 Task: Search one way flight ticket for 5 adults, 1 child, 2 infants in seat and 1 infant on lap in business from Newburgh: New York Stewart International Airport to Indianapolis: Indianapolis International Airport on 8-5-2023. Choice of flights is Spirit. Number of bags: 2 checked bags. Price is upto 81000. Outbound departure time preference is 13:00.
Action: Mouse moved to (327, 284)
Screenshot: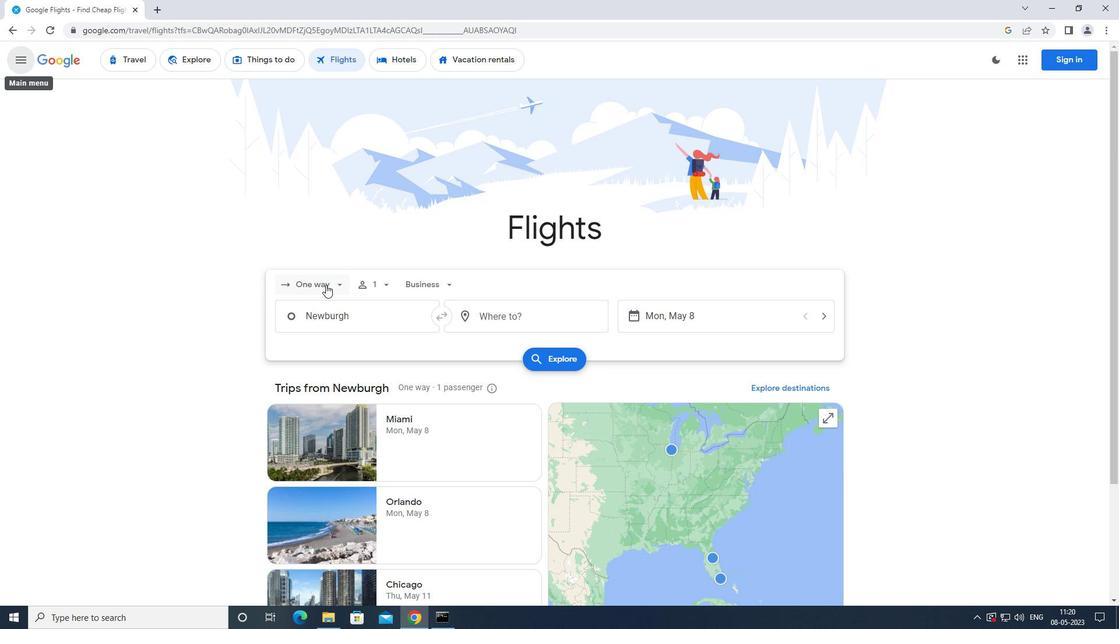 
Action: Mouse pressed left at (327, 284)
Screenshot: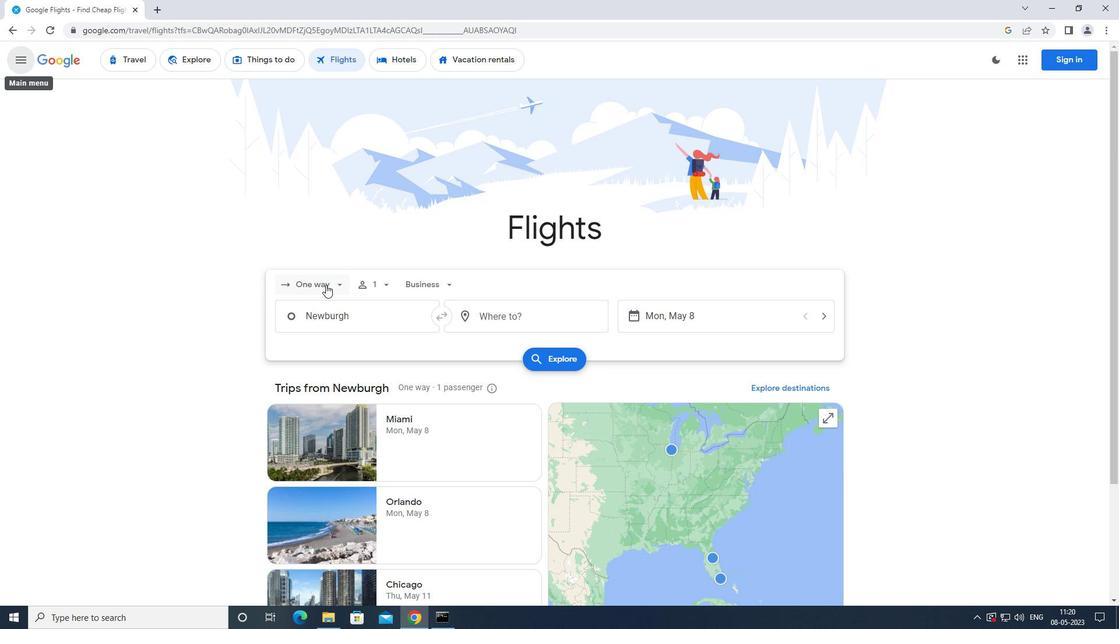 
Action: Mouse moved to (328, 333)
Screenshot: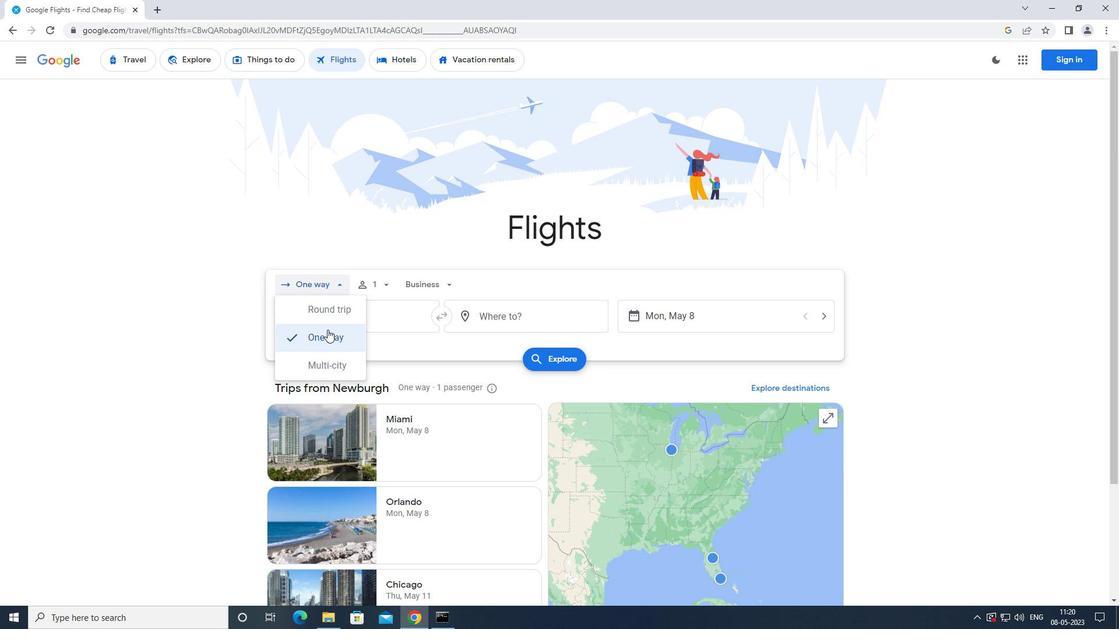 
Action: Mouse pressed left at (328, 333)
Screenshot: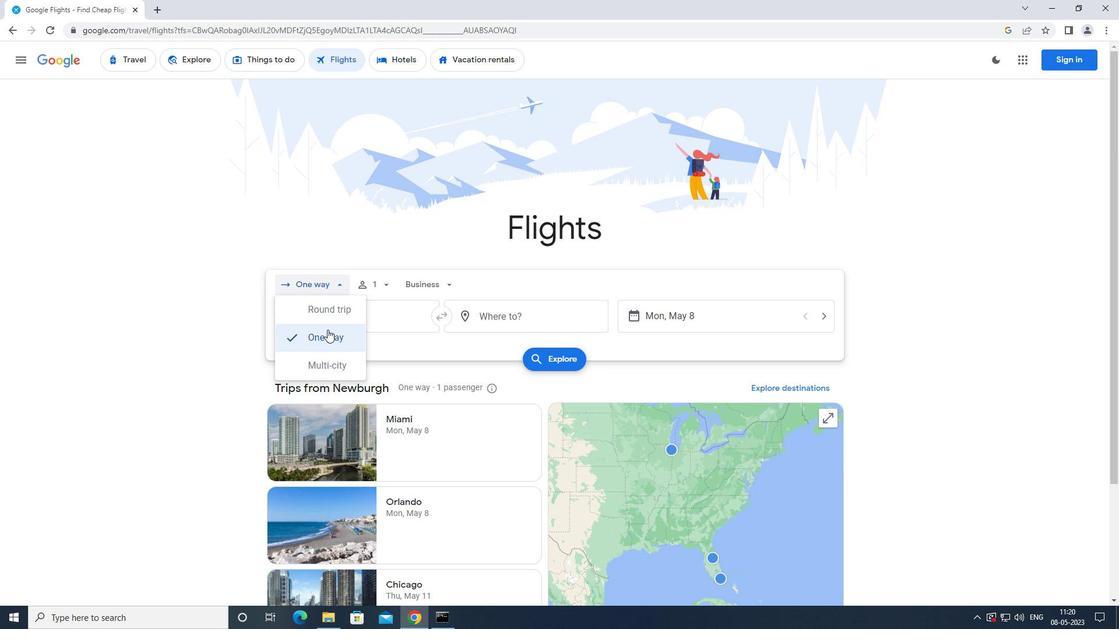 
Action: Mouse moved to (372, 290)
Screenshot: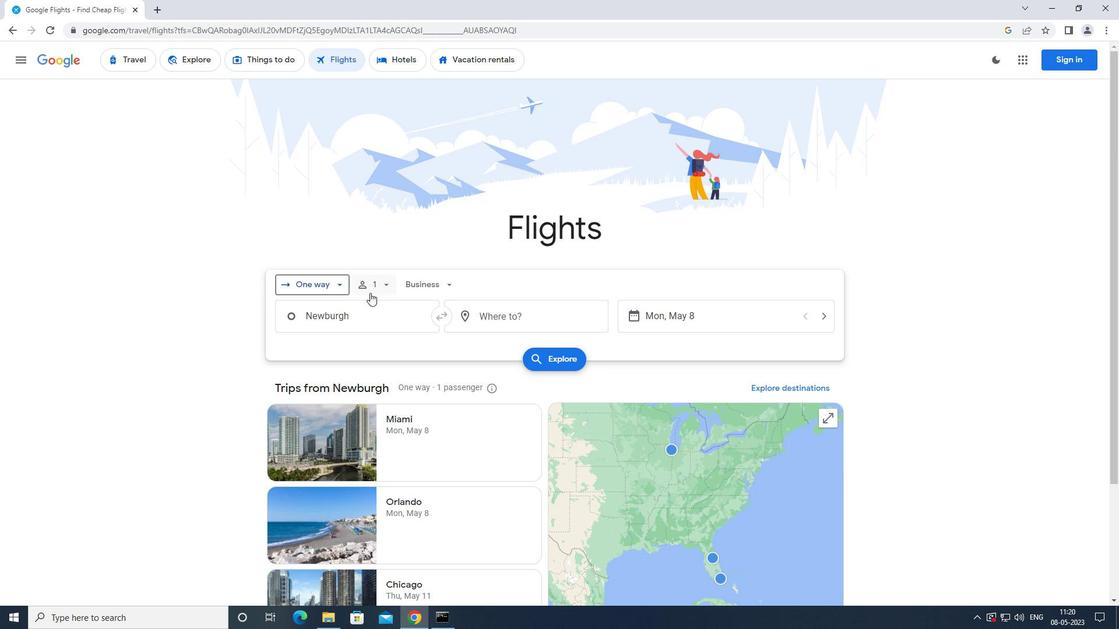
Action: Mouse pressed left at (372, 290)
Screenshot: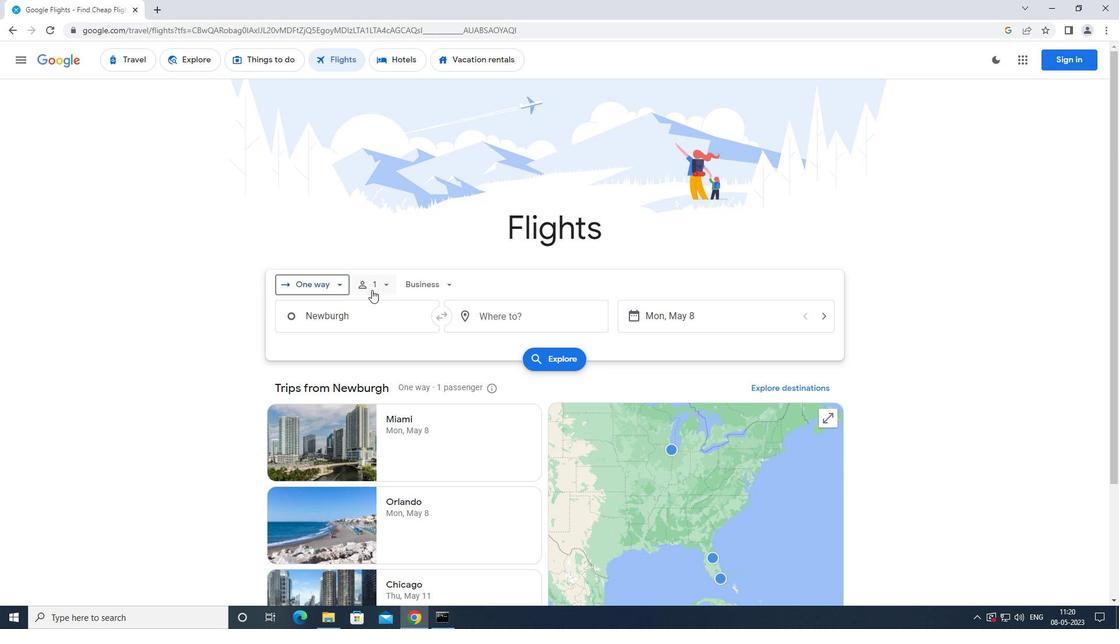 
Action: Mouse moved to (474, 314)
Screenshot: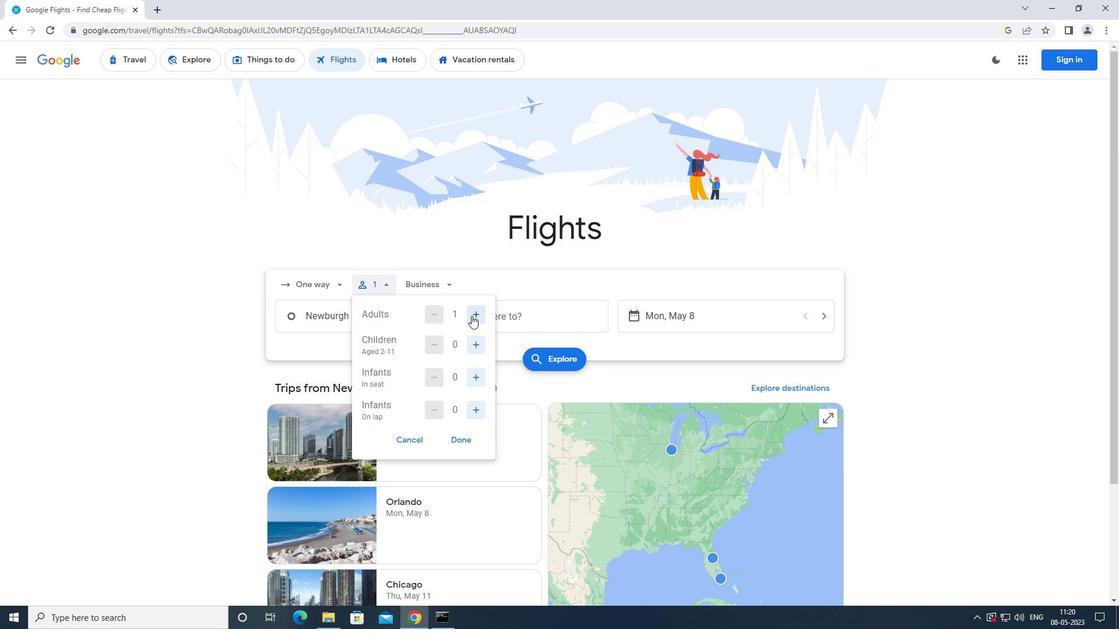 
Action: Mouse pressed left at (474, 314)
Screenshot: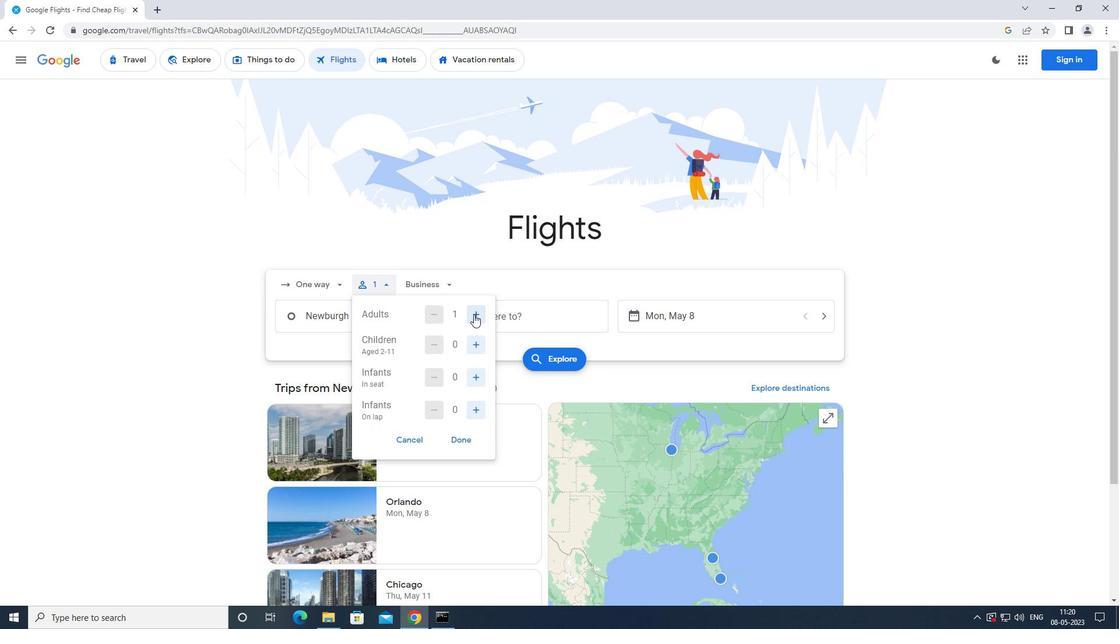 
Action: Mouse pressed left at (474, 314)
Screenshot: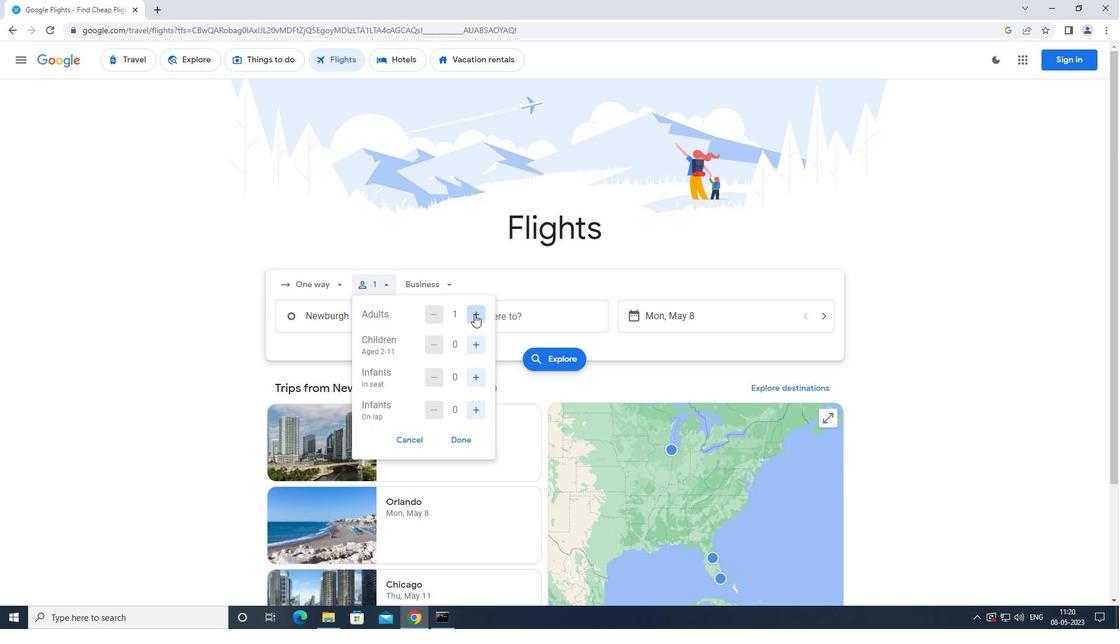 
Action: Mouse pressed left at (474, 314)
Screenshot: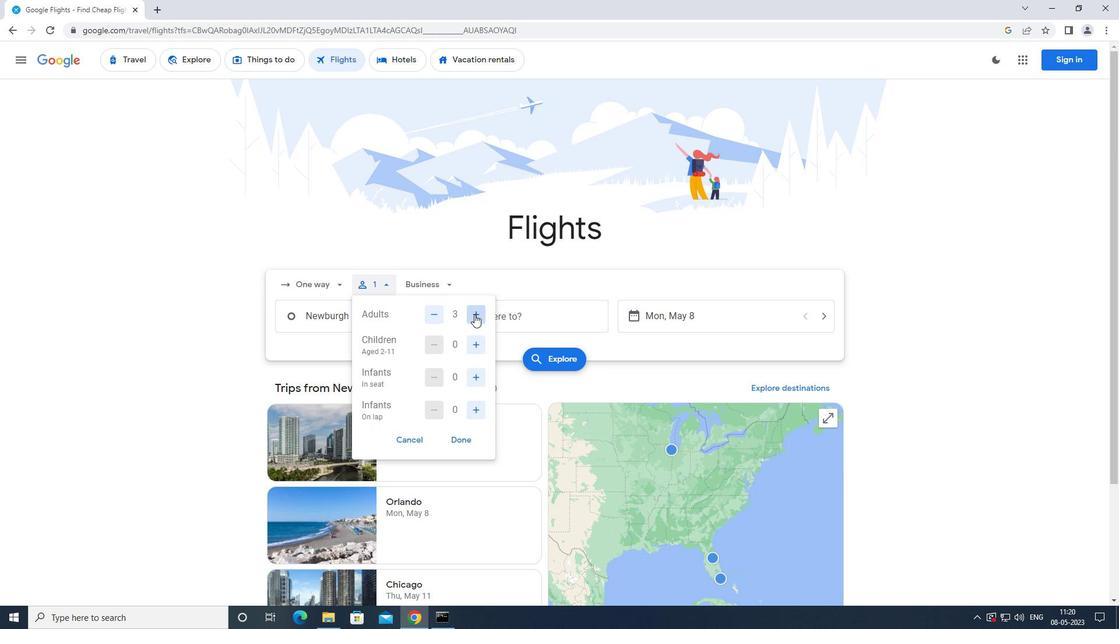 
Action: Mouse pressed left at (474, 314)
Screenshot: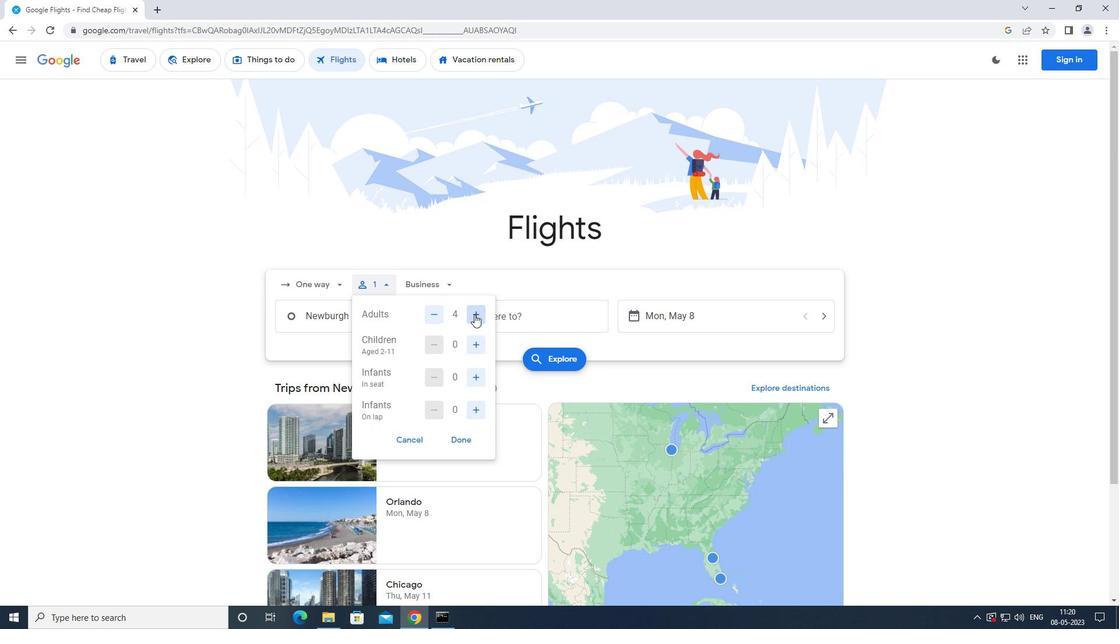 
Action: Mouse moved to (479, 349)
Screenshot: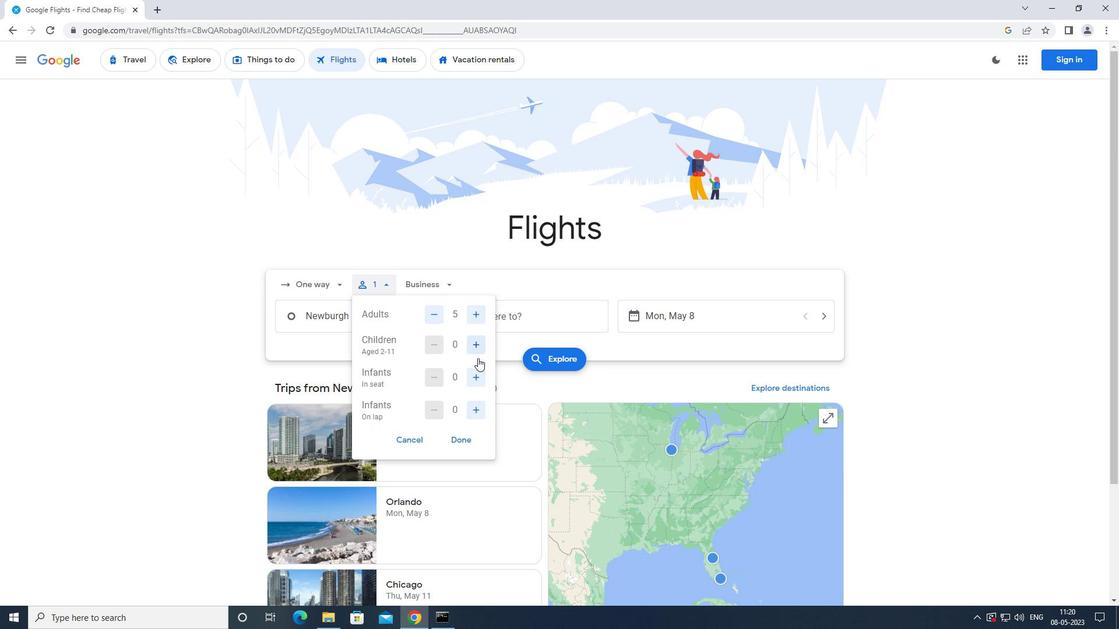 
Action: Mouse pressed left at (479, 349)
Screenshot: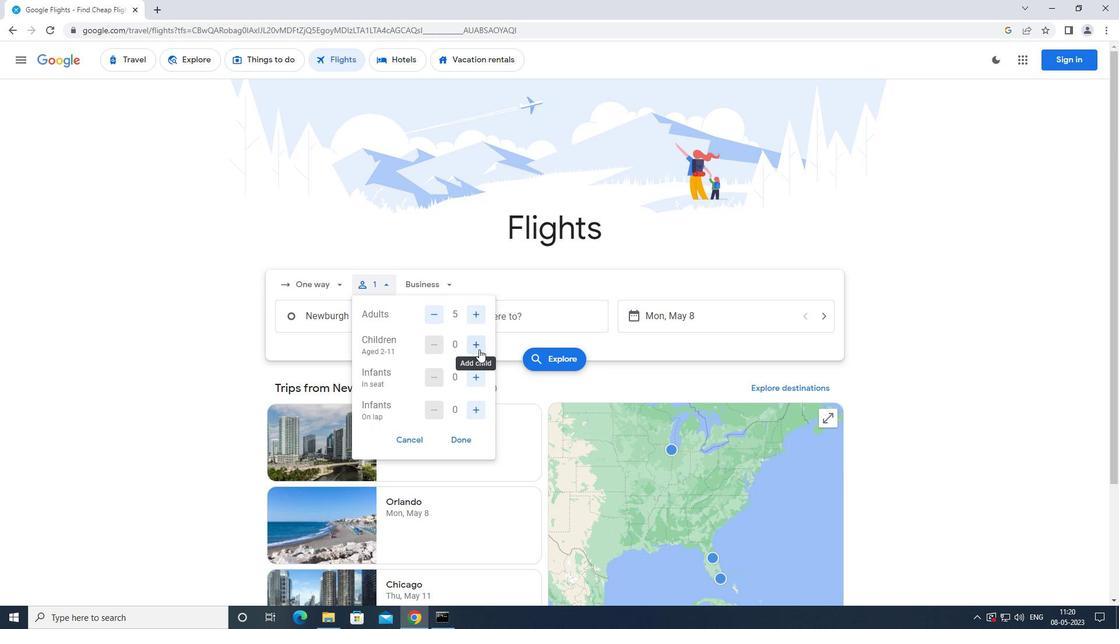 
Action: Mouse moved to (478, 371)
Screenshot: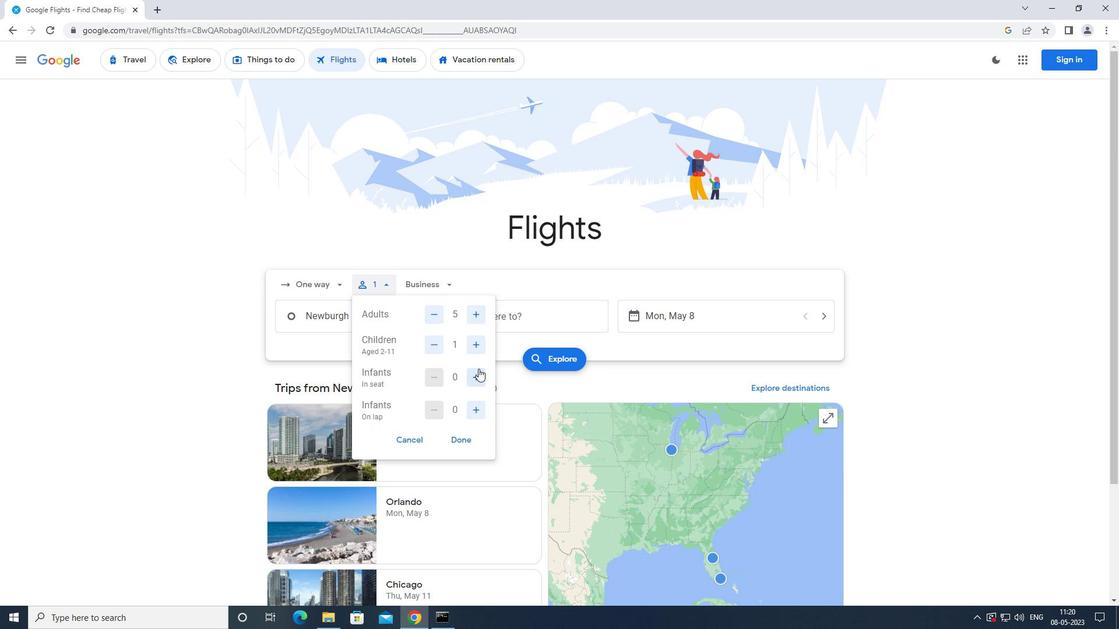 
Action: Mouse pressed left at (478, 371)
Screenshot: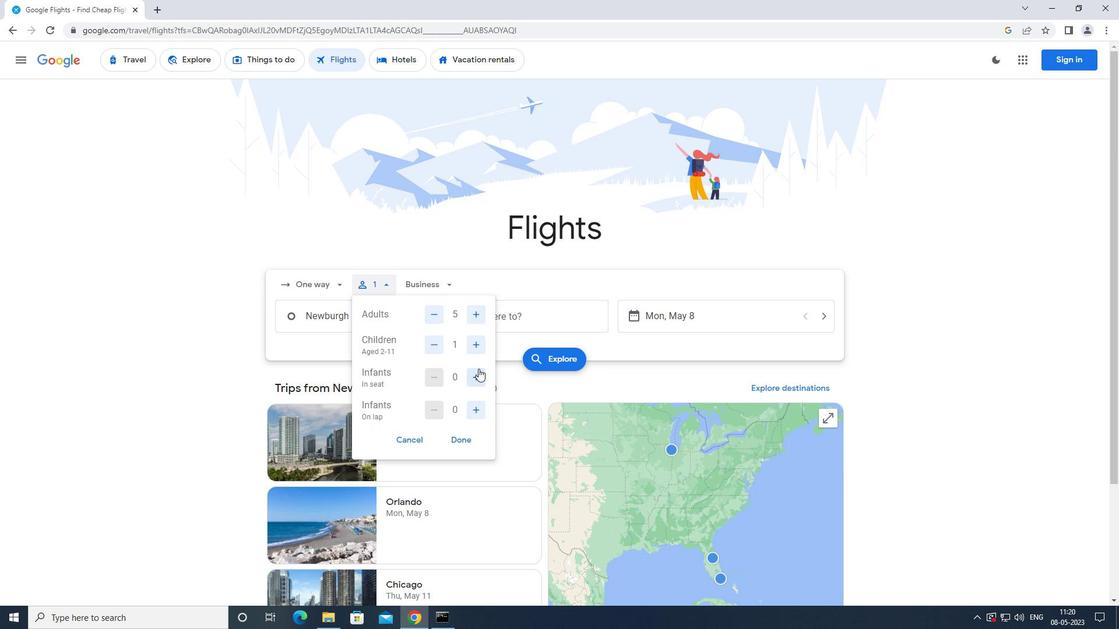 
Action: Mouse moved to (478, 372)
Screenshot: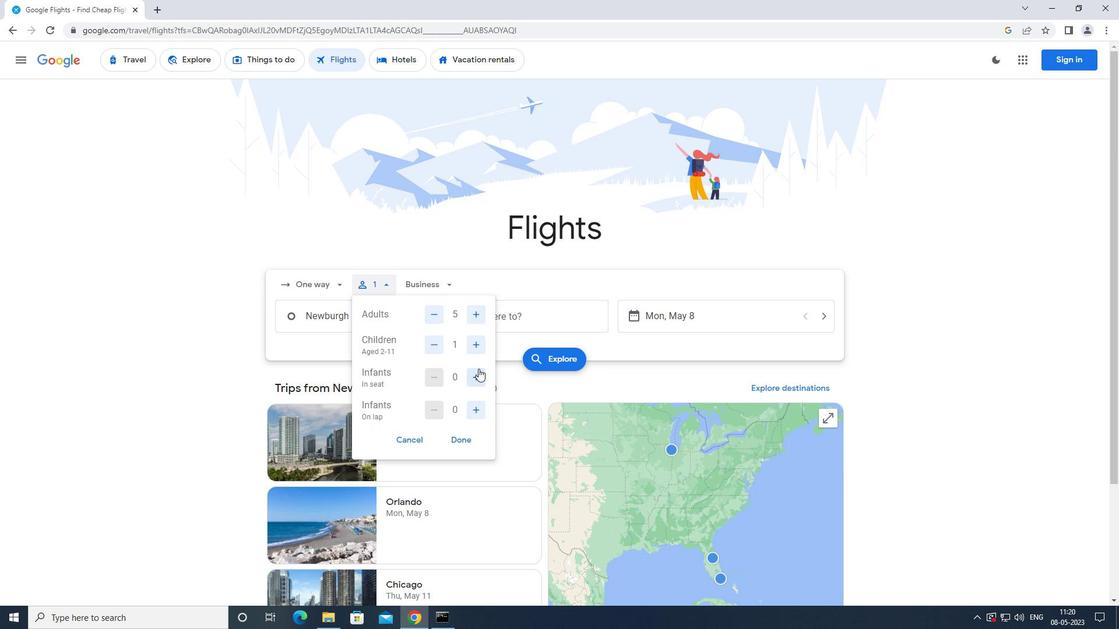 
Action: Mouse pressed left at (478, 372)
Screenshot: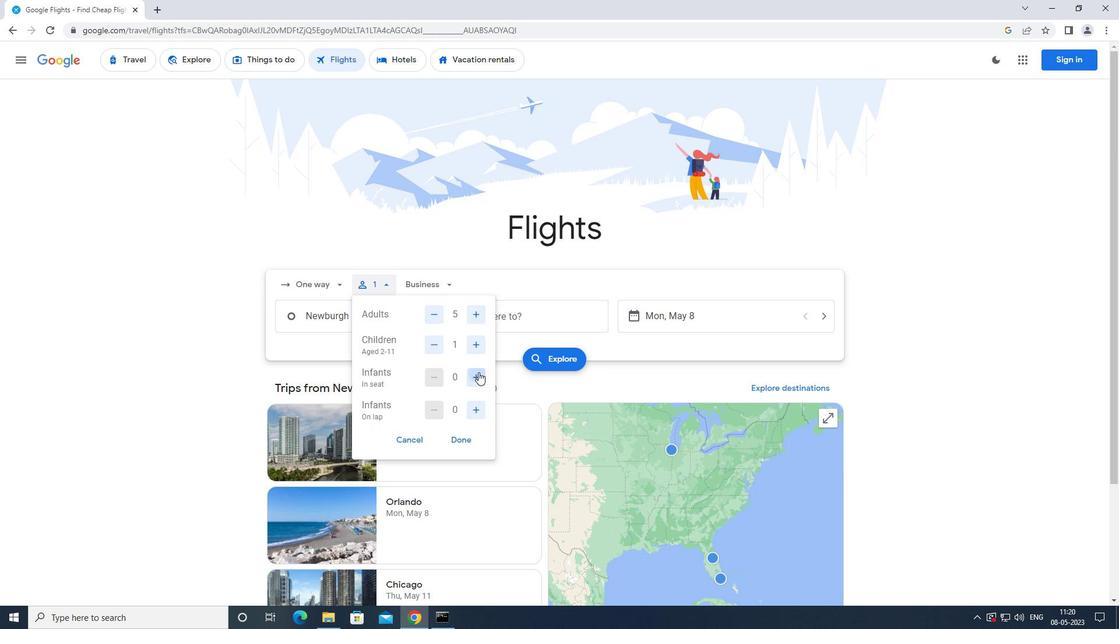 
Action: Mouse moved to (478, 410)
Screenshot: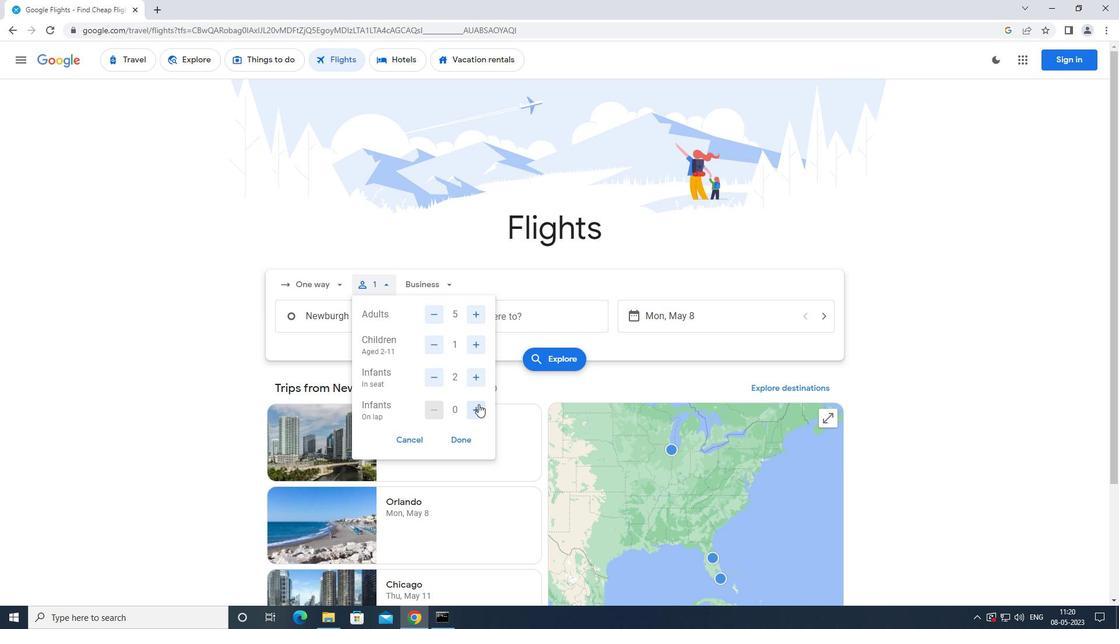 
Action: Mouse pressed left at (478, 410)
Screenshot: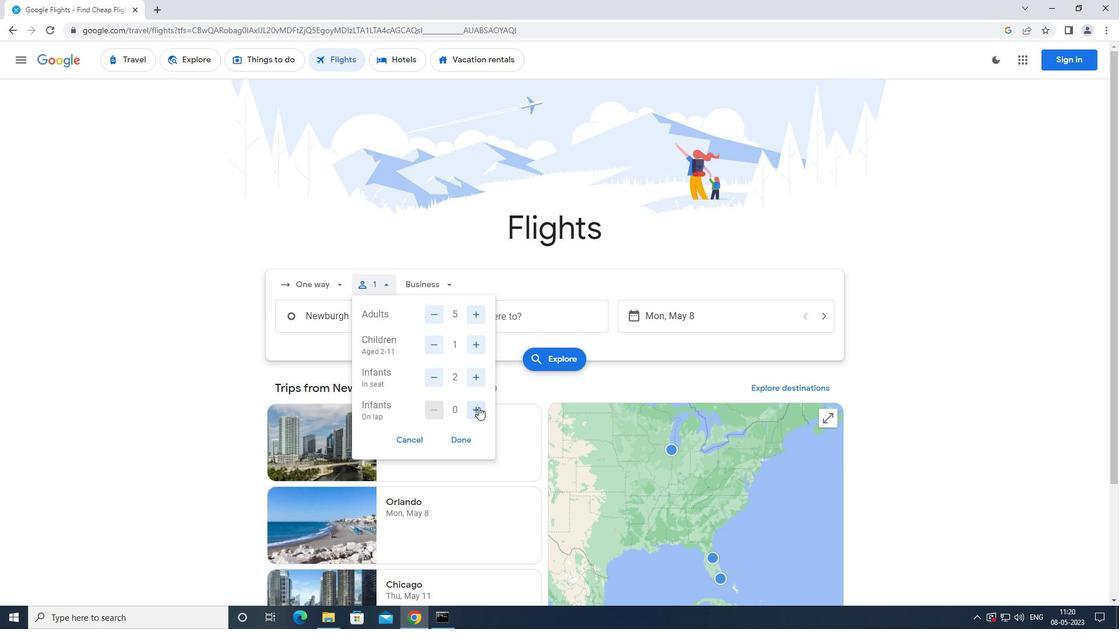 
Action: Mouse moved to (467, 441)
Screenshot: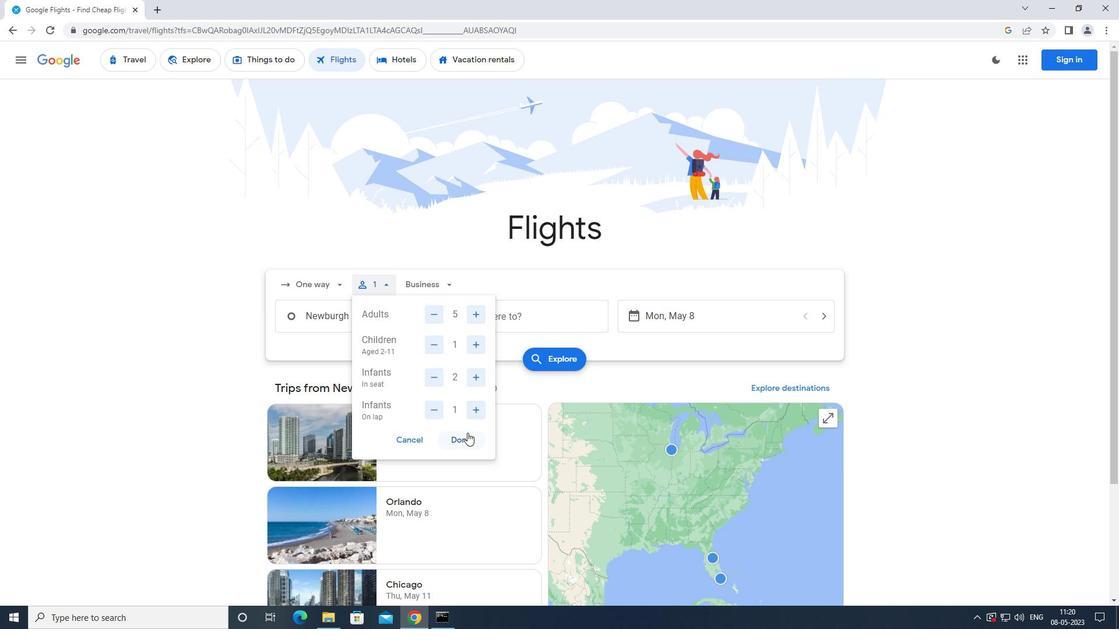 
Action: Mouse pressed left at (467, 441)
Screenshot: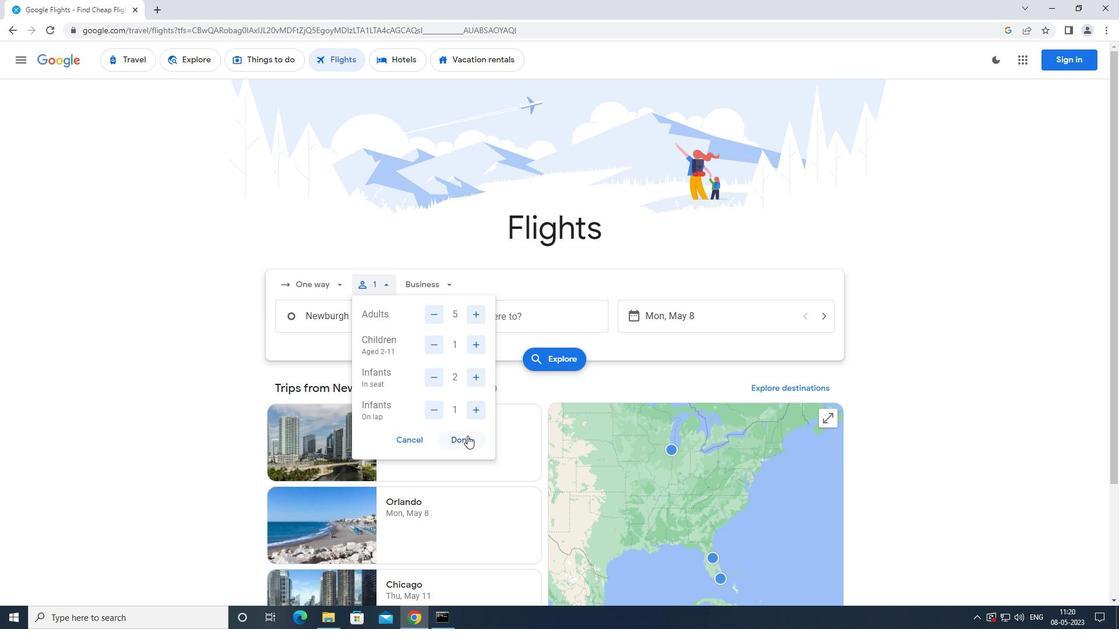 
Action: Mouse moved to (423, 292)
Screenshot: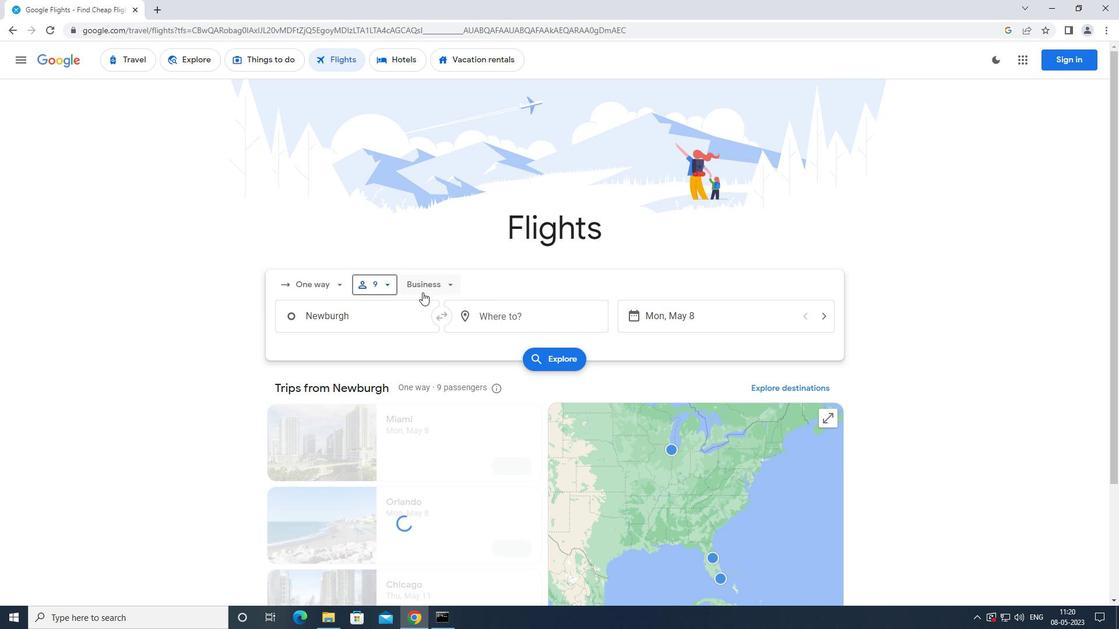 
Action: Mouse pressed left at (423, 292)
Screenshot: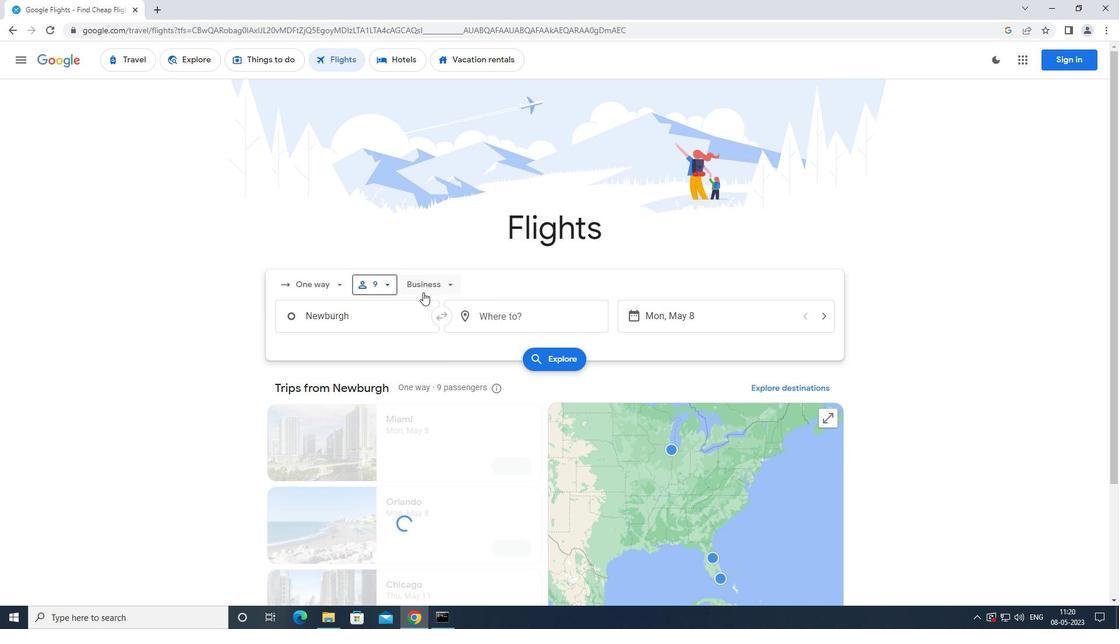 
Action: Mouse moved to (458, 359)
Screenshot: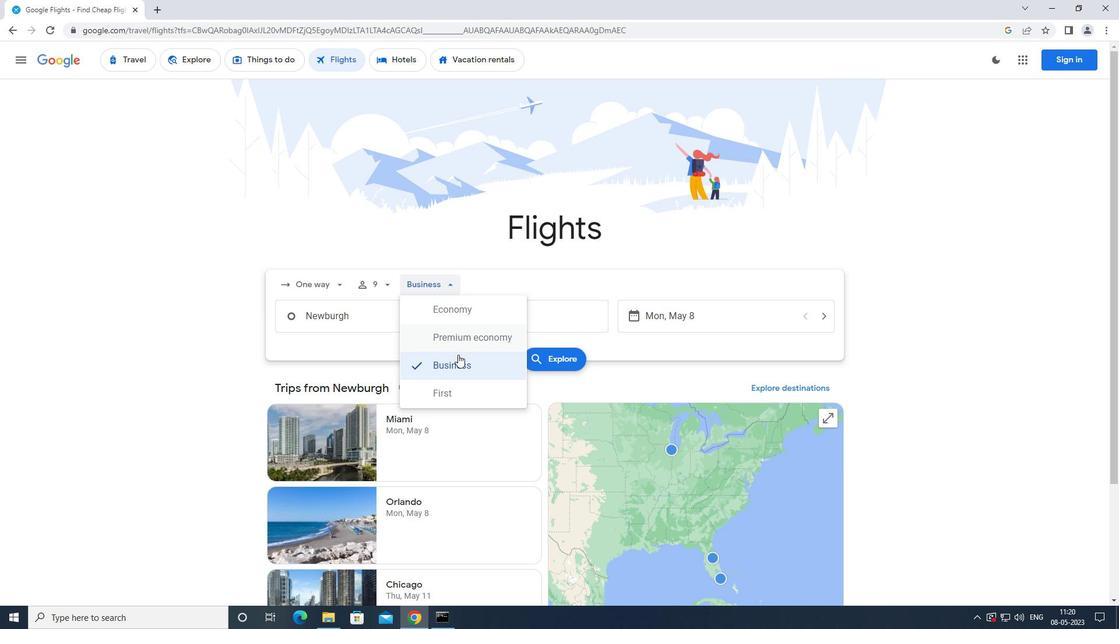 
Action: Mouse pressed left at (458, 359)
Screenshot: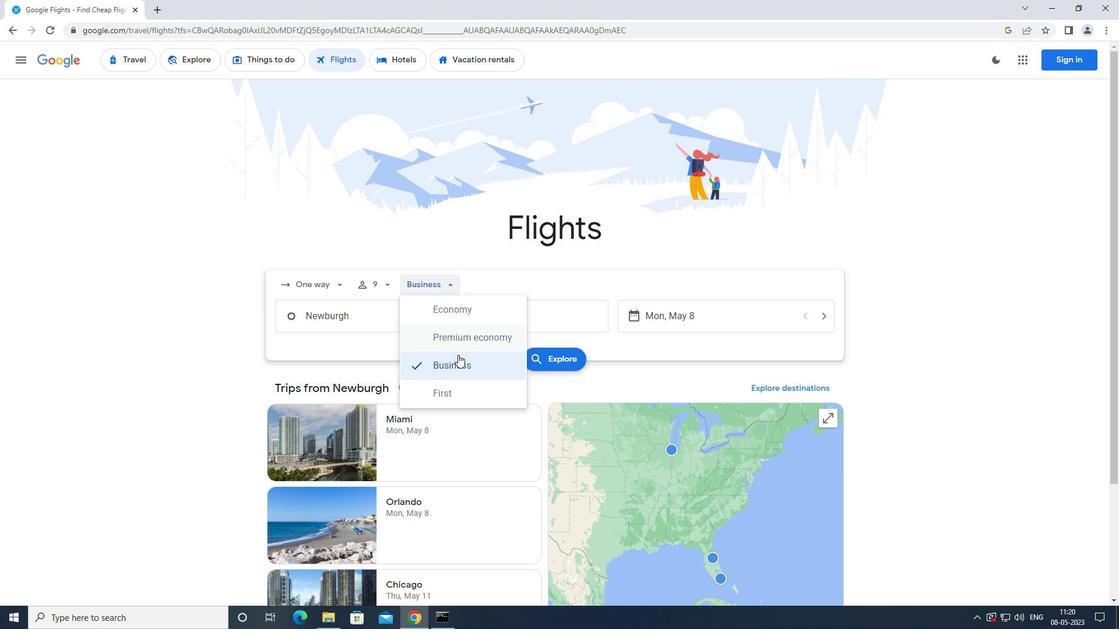 
Action: Mouse moved to (391, 307)
Screenshot: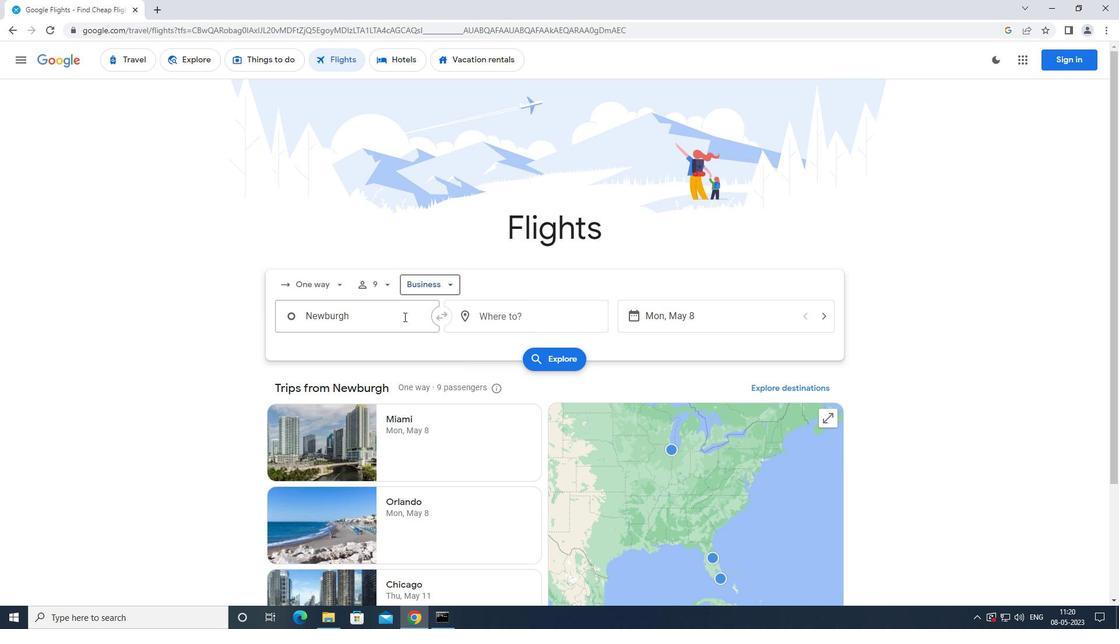 
Action: Mouse pressed left at (391, 307)
Screenshot: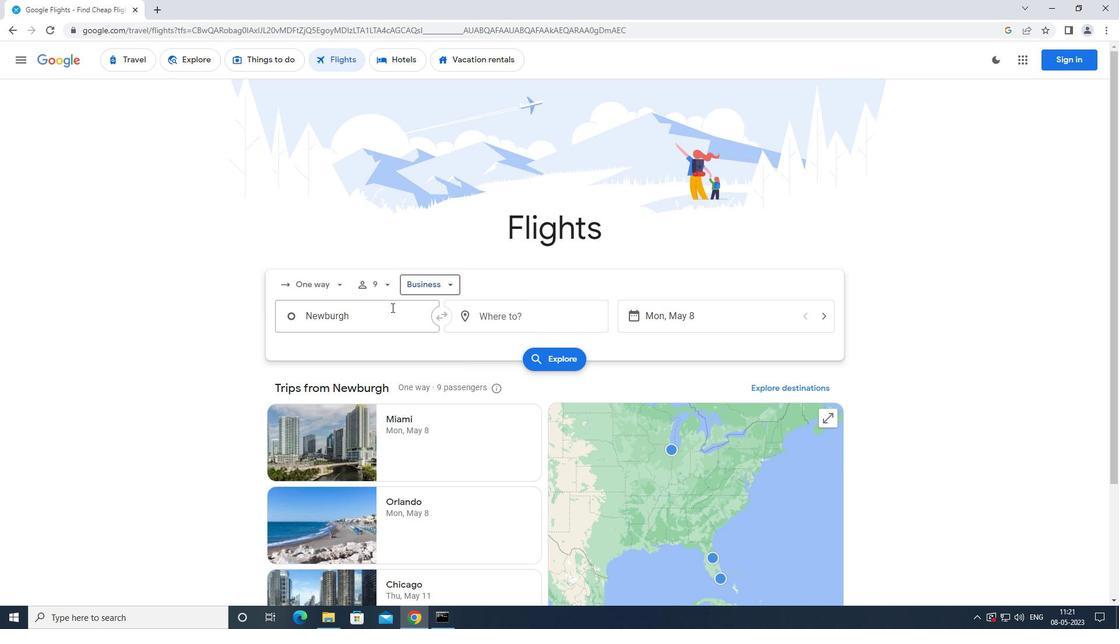 
Action: Mouse moved to (389, 389)
Screenshot: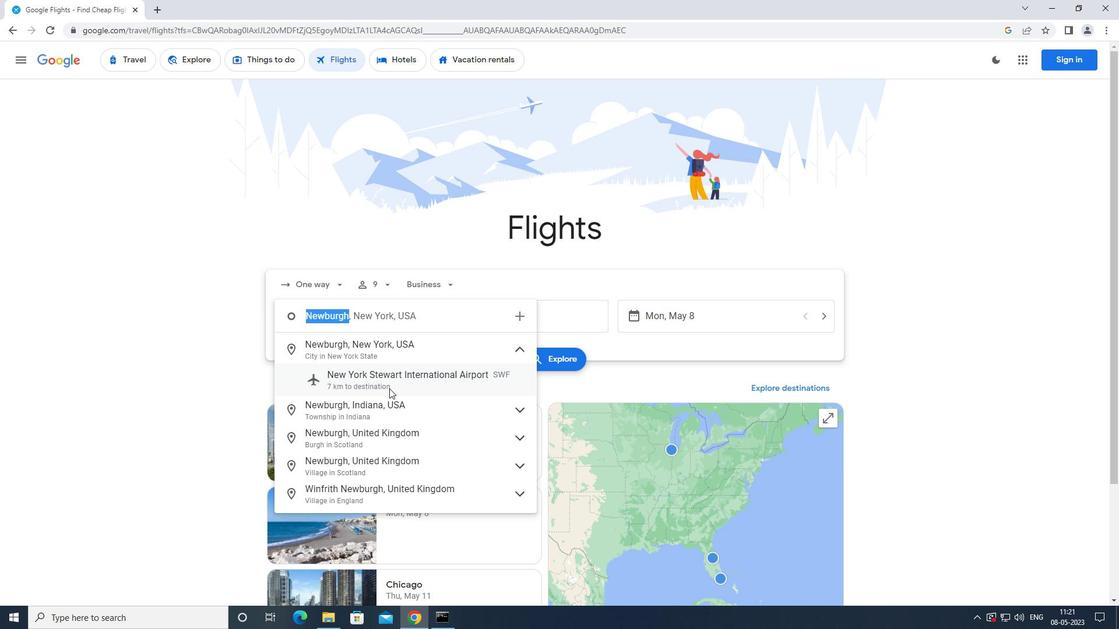 
Action: Mouse pressed left at (389, 389)
Screenshot: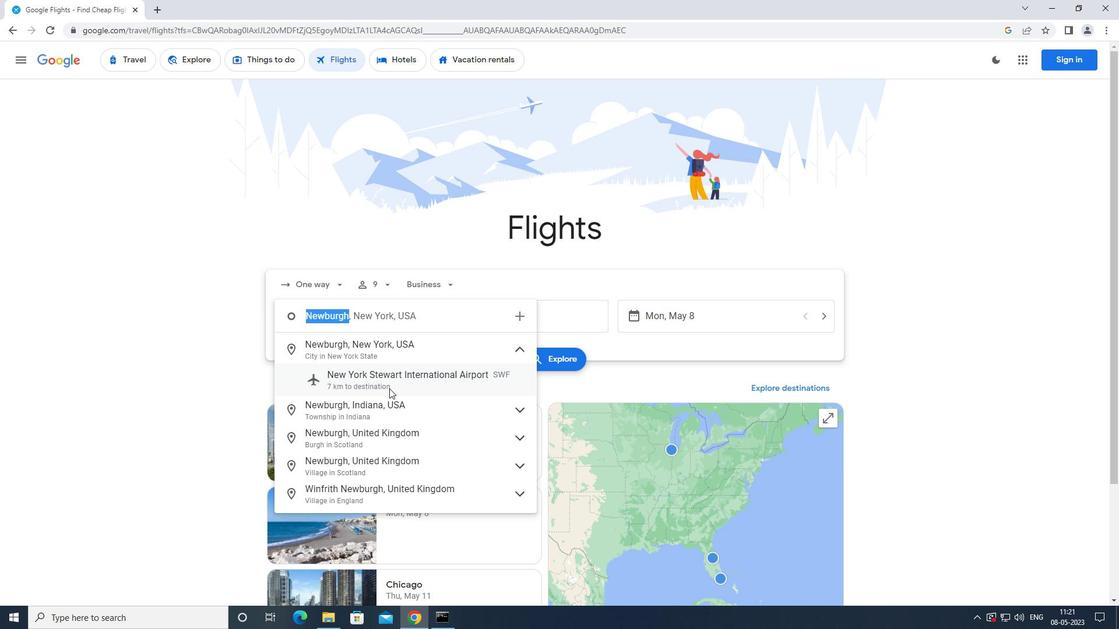 
Action: Mouse moved to (474, 318)
Screenshot: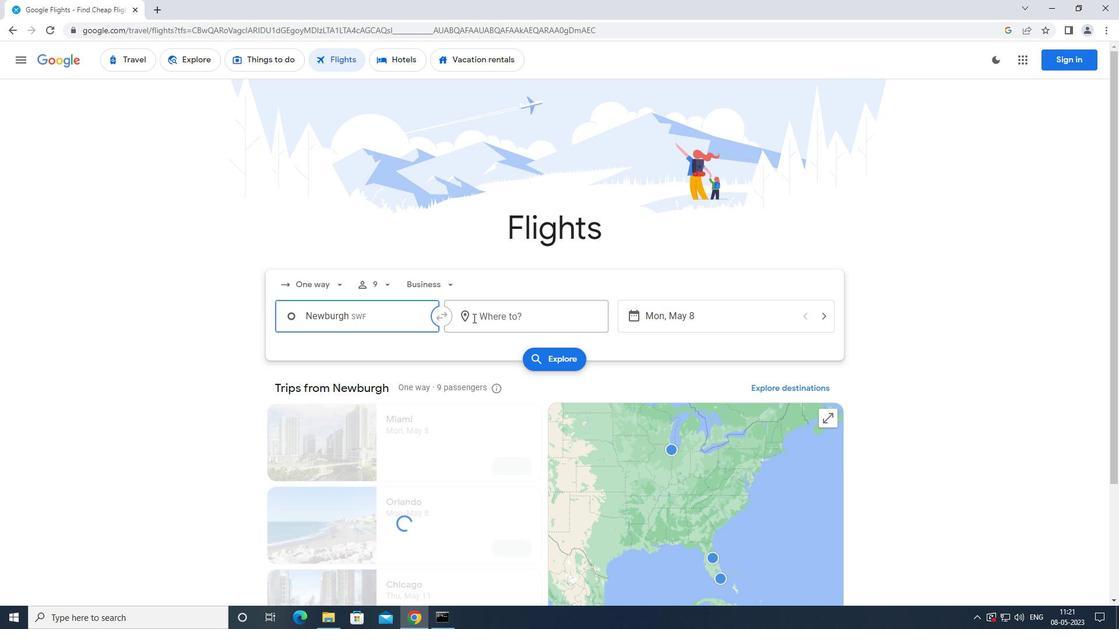 
Action: Mouse pressed left at (474, 318)
Screenshot: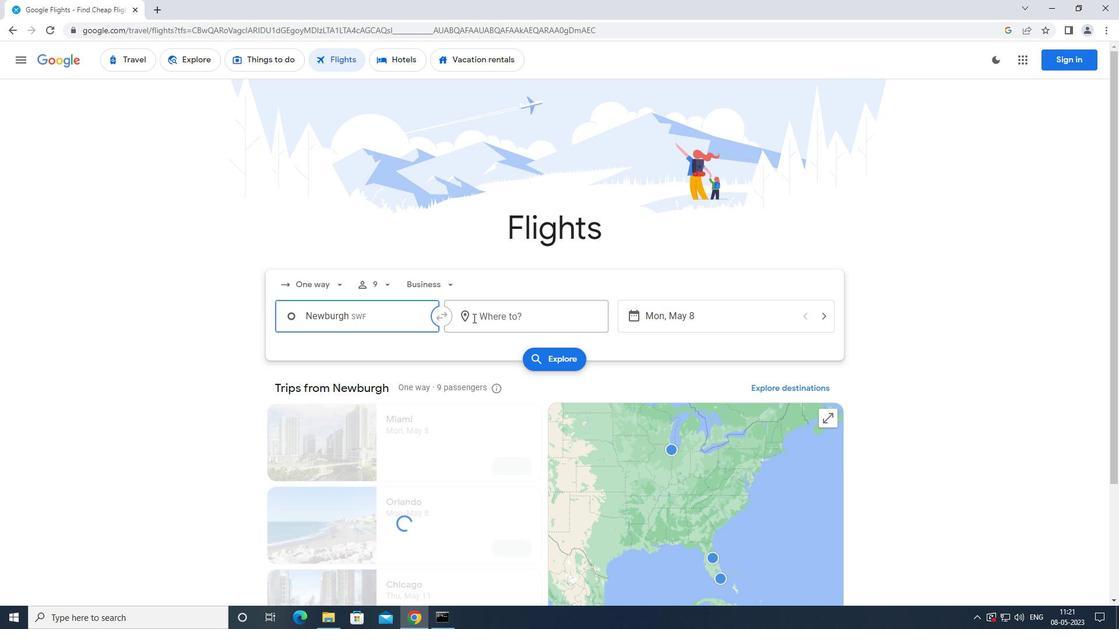 
Action: Mouse moved to (496, 385)
Screenshot: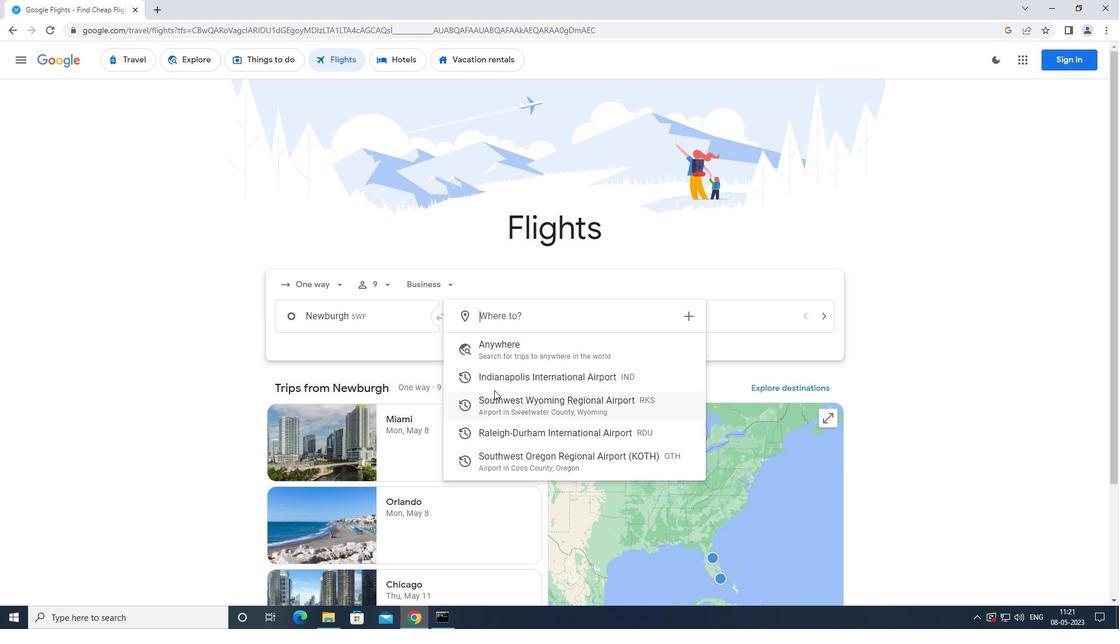 
Action: Mouse pressed left at (496, 385)
Screenshot: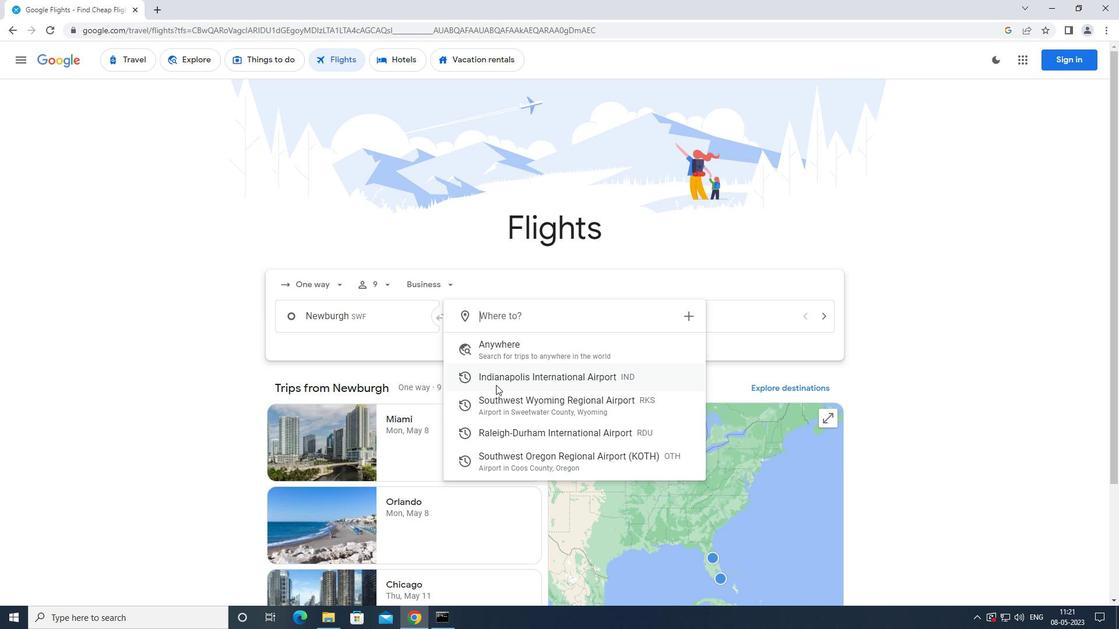 
Action: Mouse moved to (639, 312)
Screenshot: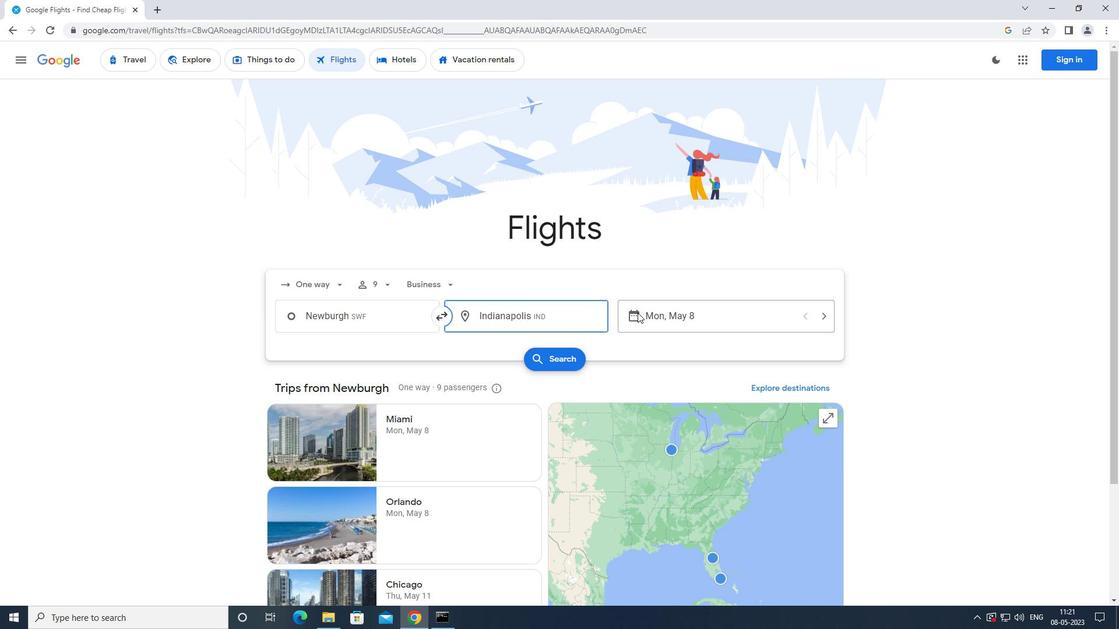 
Action: Mouse pressed left at (639, 312)
Screenshot: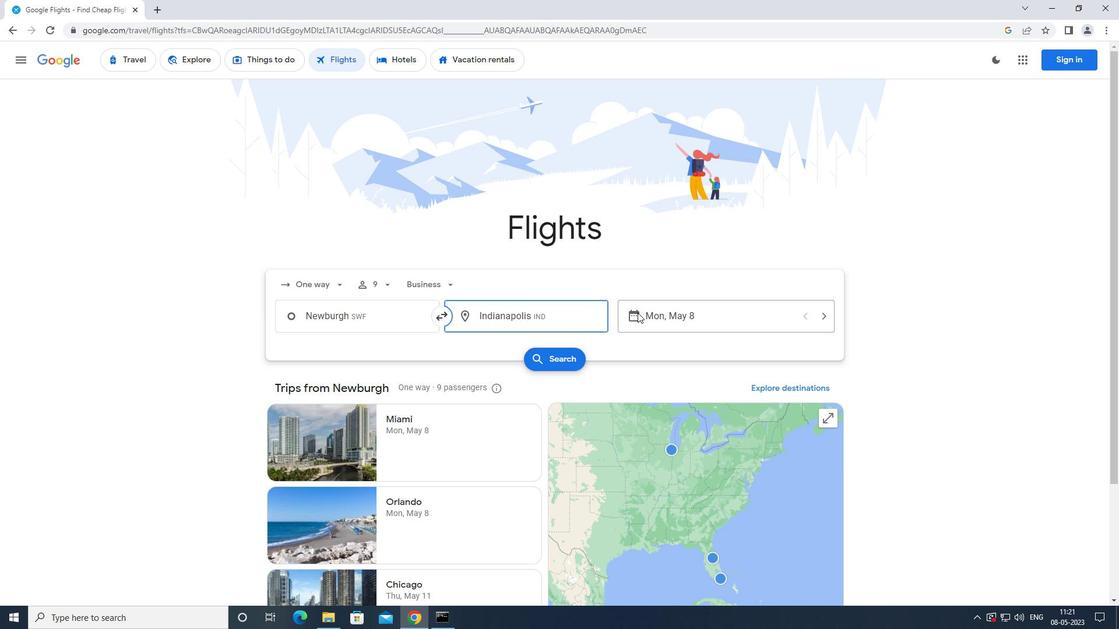 
Action: Mouse moved to (450, 421)
Screenshot: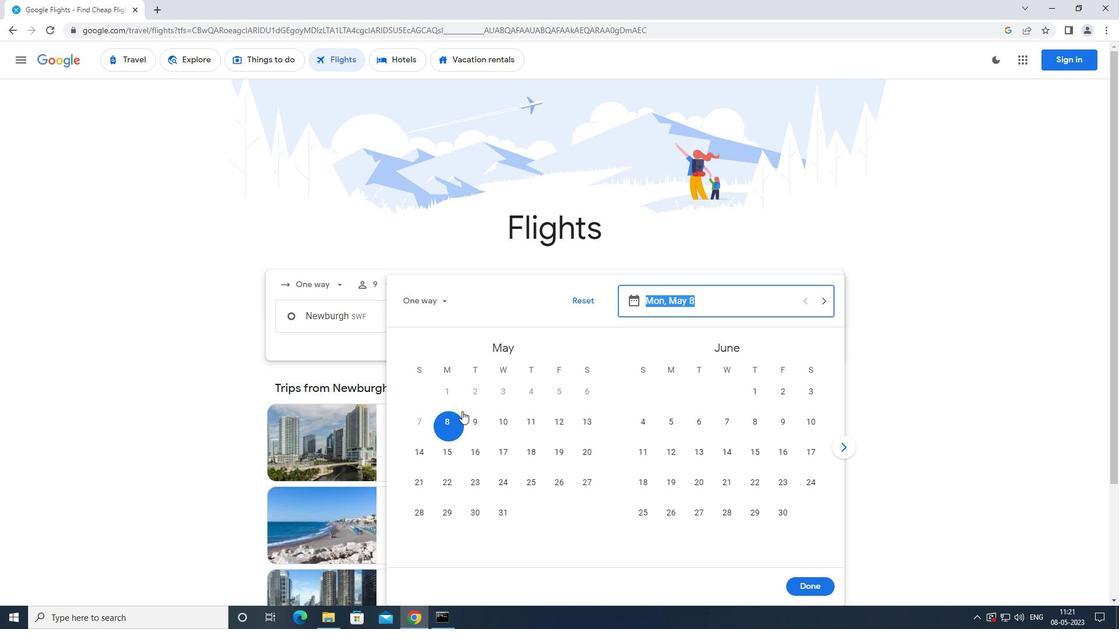 
Action: Mouse pressed left at (450, 421)
Screenshot: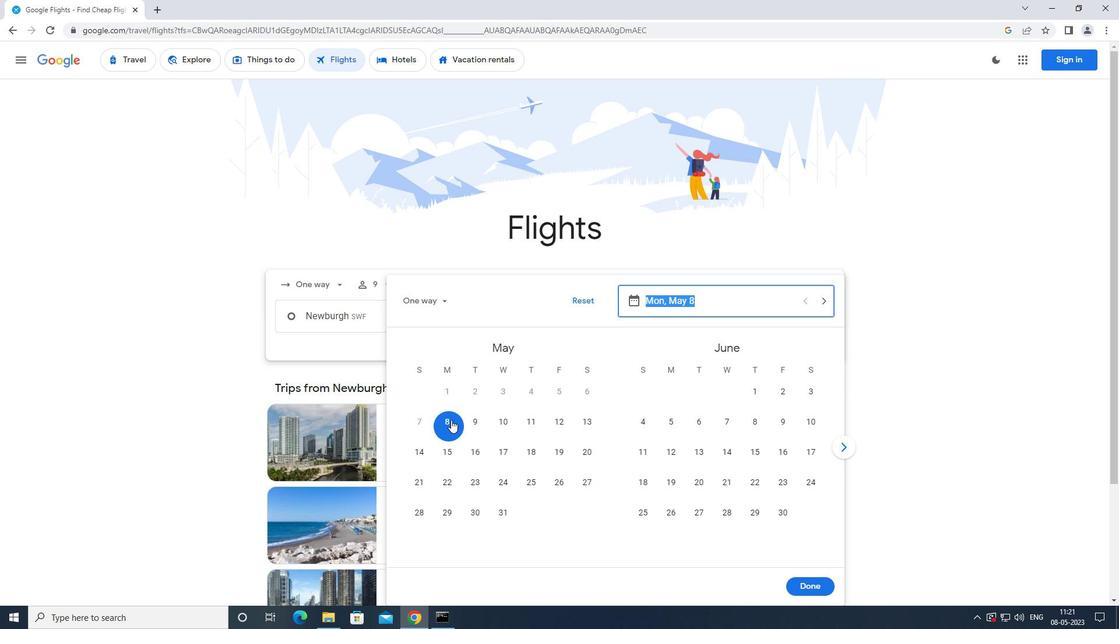 
Action: Mouse moved to (814, 582)
Screenshot: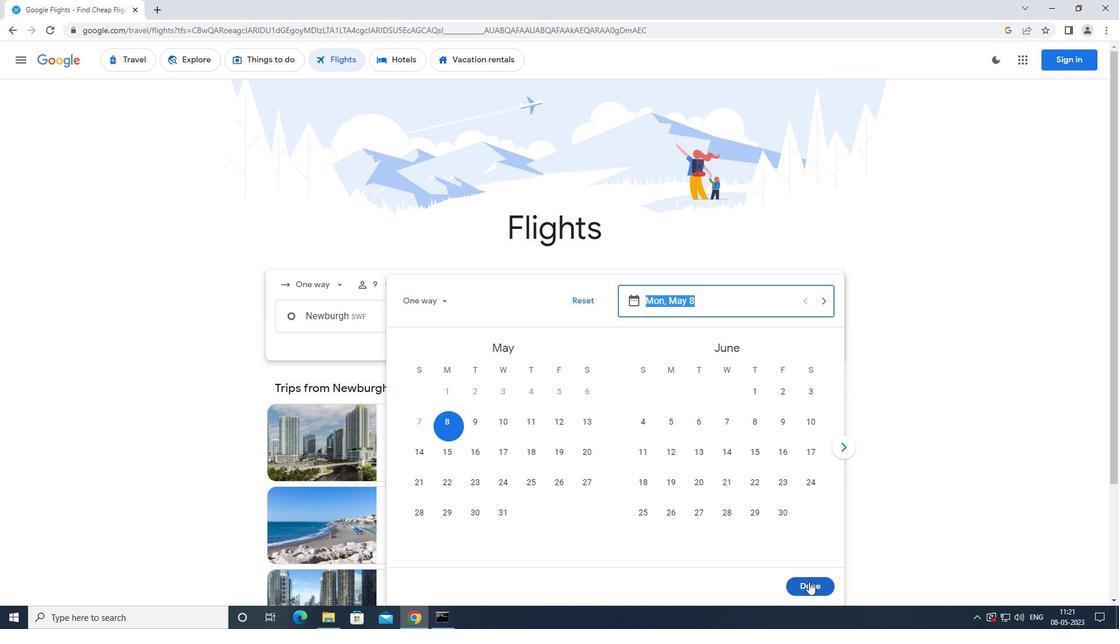 
Action: Mouse pressed left at (814, 582)
Screenshot: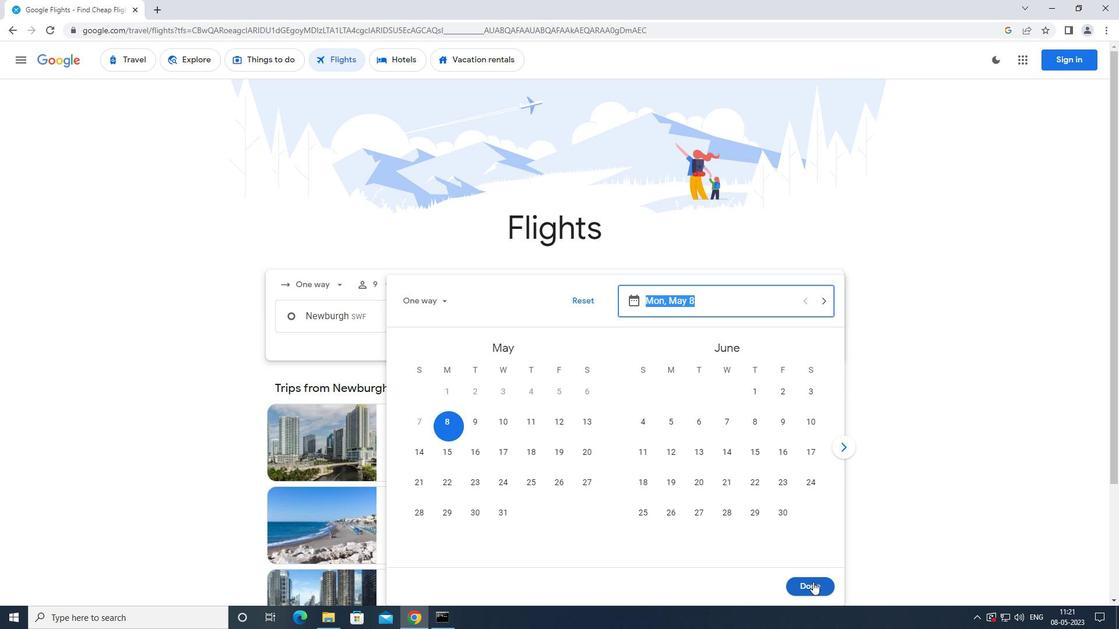 
Action: Mouse moved to (528, 361)
Screenshot: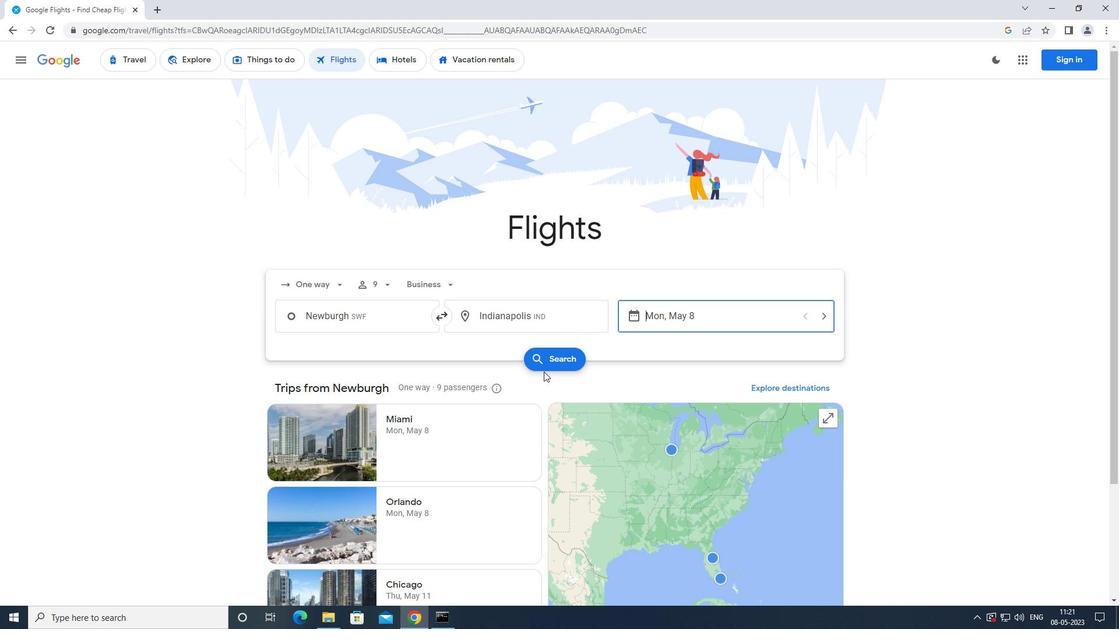 
Action: Mouse pressed left at (528, 361)
Screenshot: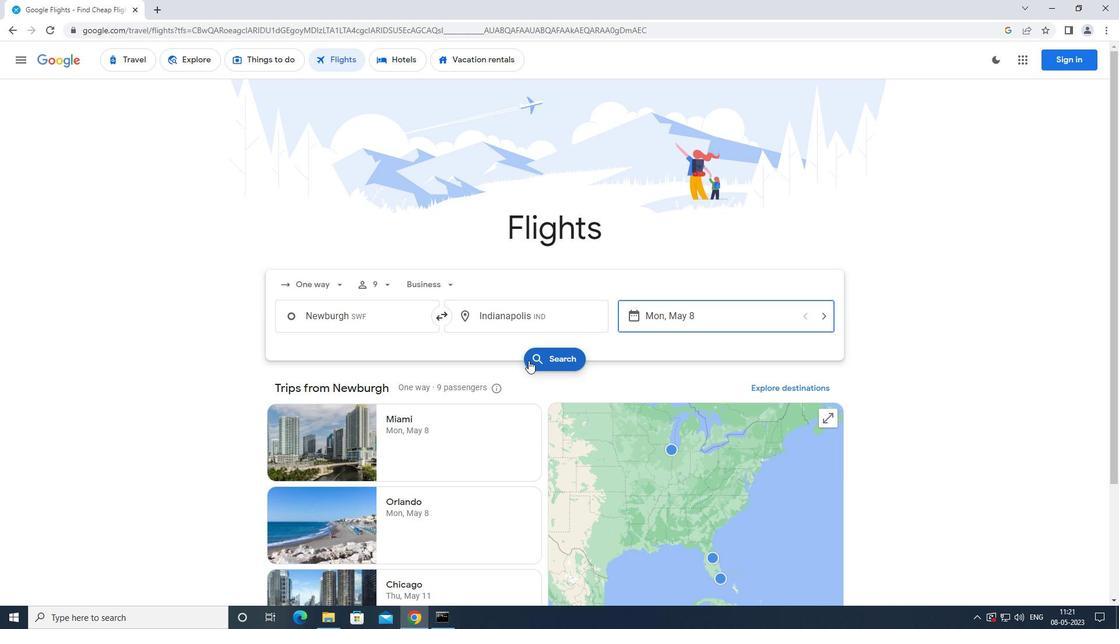 
Action: Mouse moved to (288, 165)
Screenshot: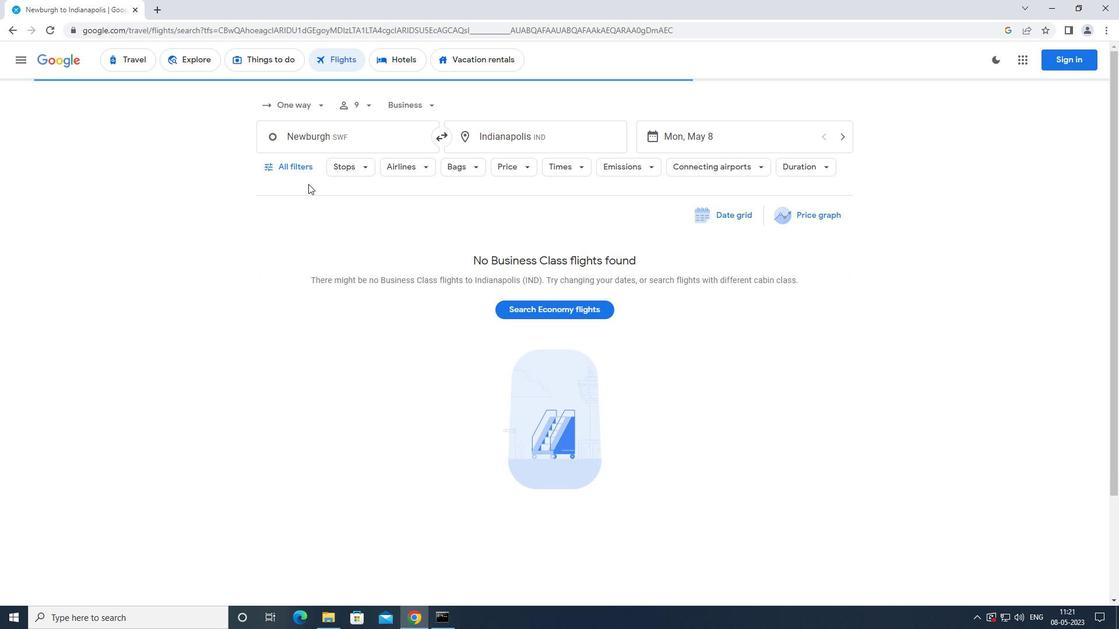 
Action: Mouse pressed left at (288, 165)
Screenshot: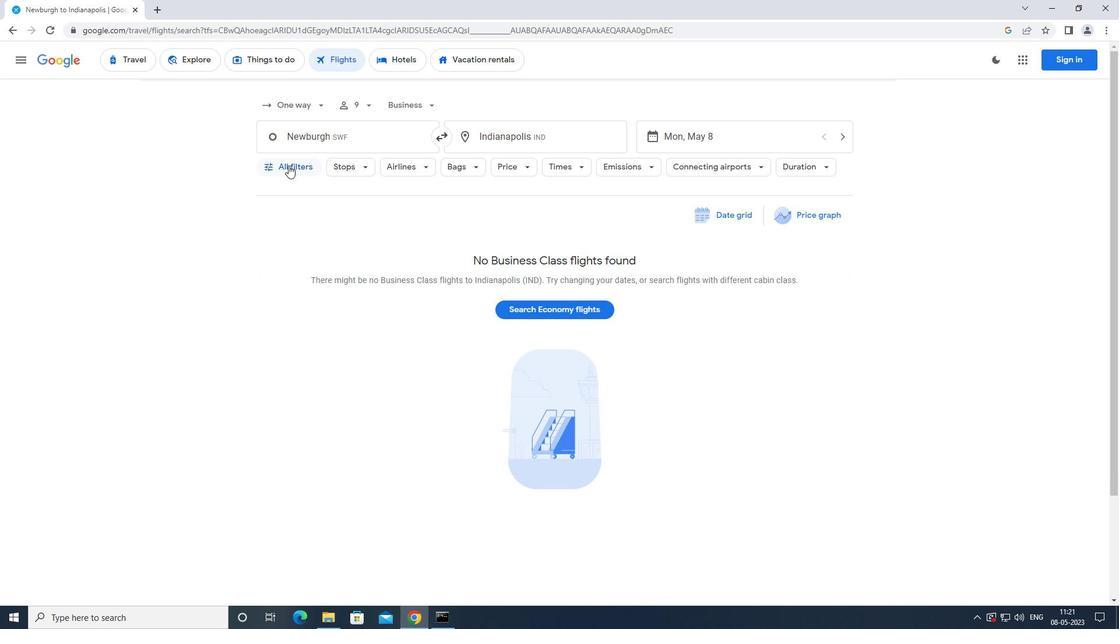 
Action: Mouse moved to (426, 417)
Screenshot: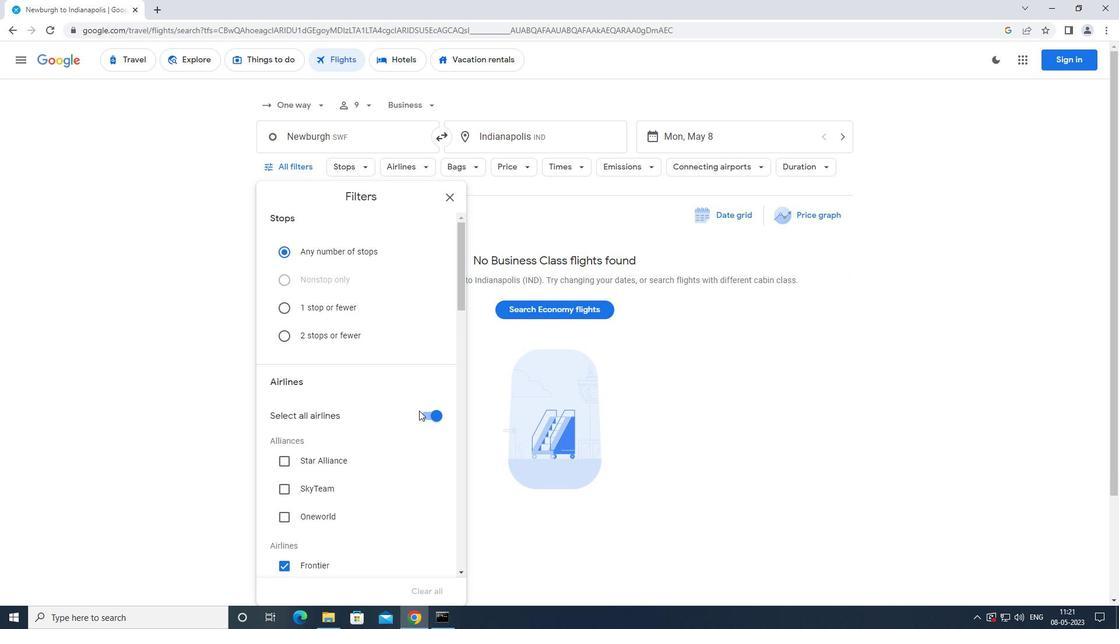 
Action: Mouse pressed left at (426, 417)
Screenshot: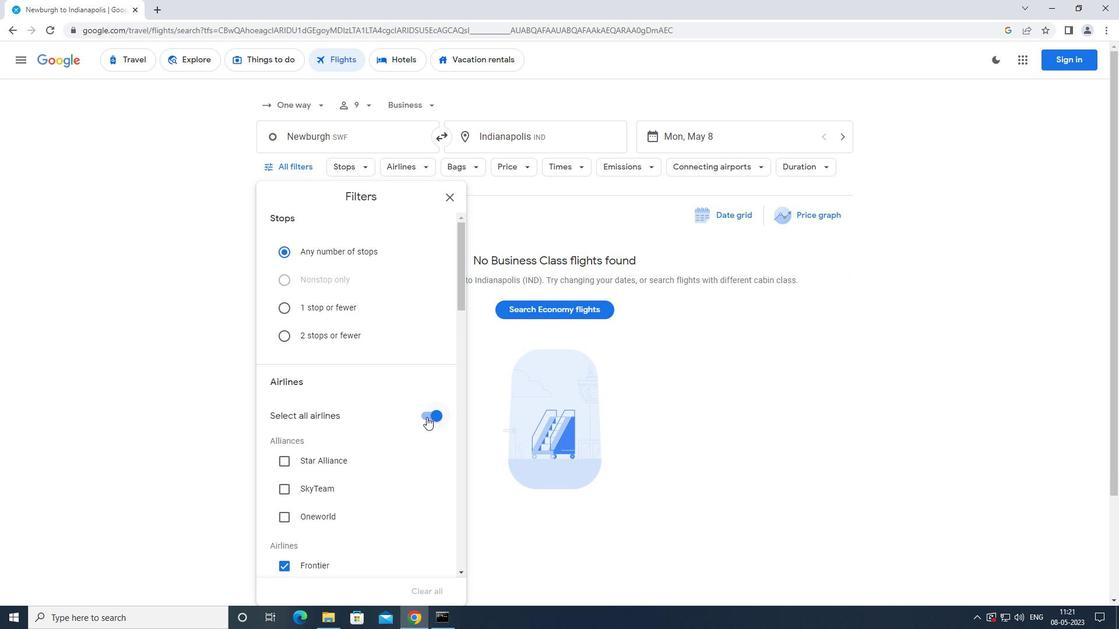 
Action: Mouse moved to (427, 403)
Screenshot: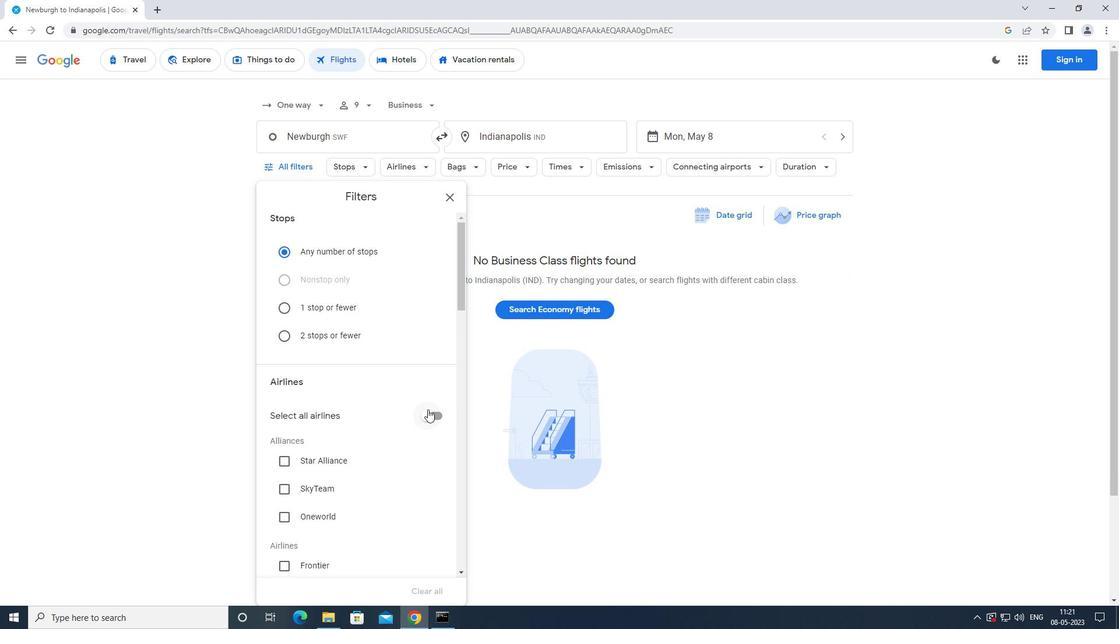 
Action: Mouse scrolled (427, 402) with delta (0, 0)
Screenshot: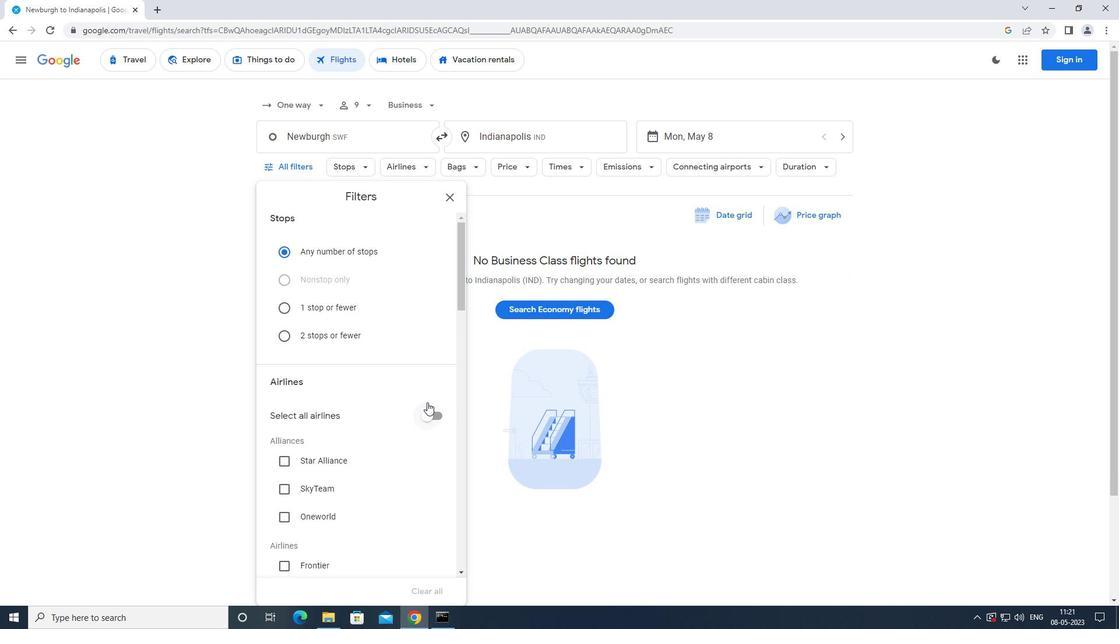 
Action: Mouse scrolled (427, 402) with delta (0, 0)
Screenshot: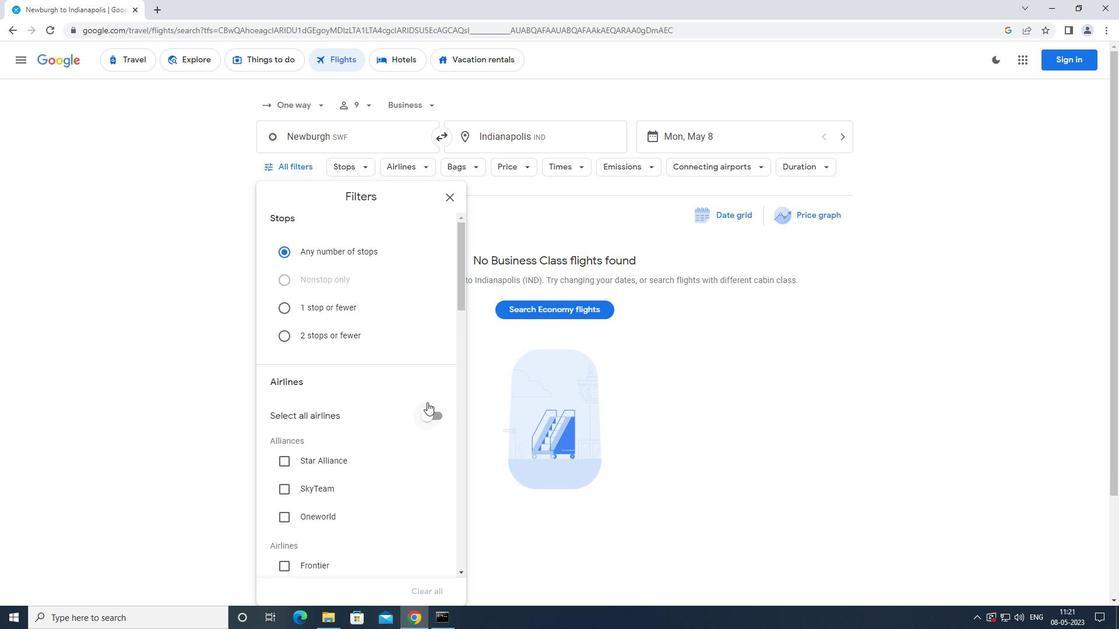 
Action: Mouse scrolled (427, 402) with delta (0, 0)
Screenshot: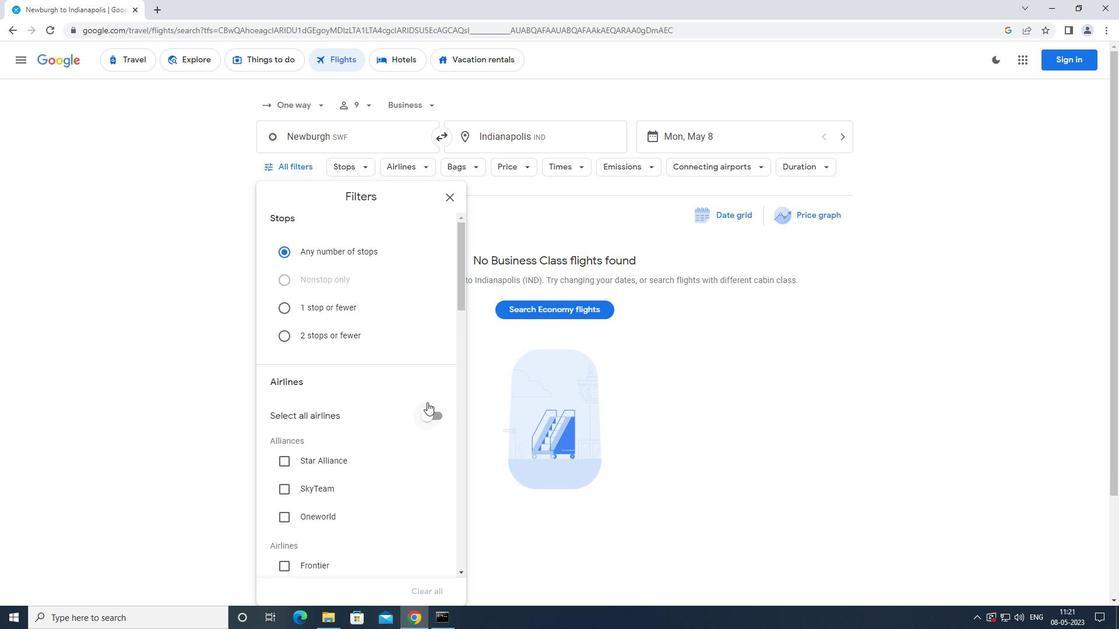 
Action: Mouse scrolled (427, 402) with delta (0, 0)
Screenshot: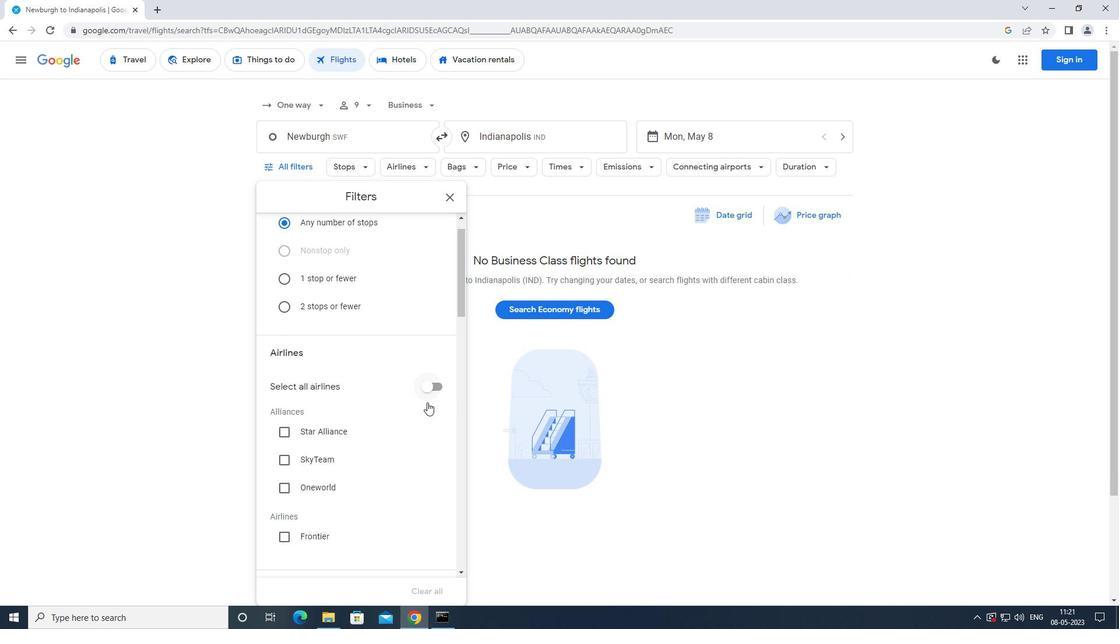 
Action: Mouse moved to (429, 394)
Screenshot: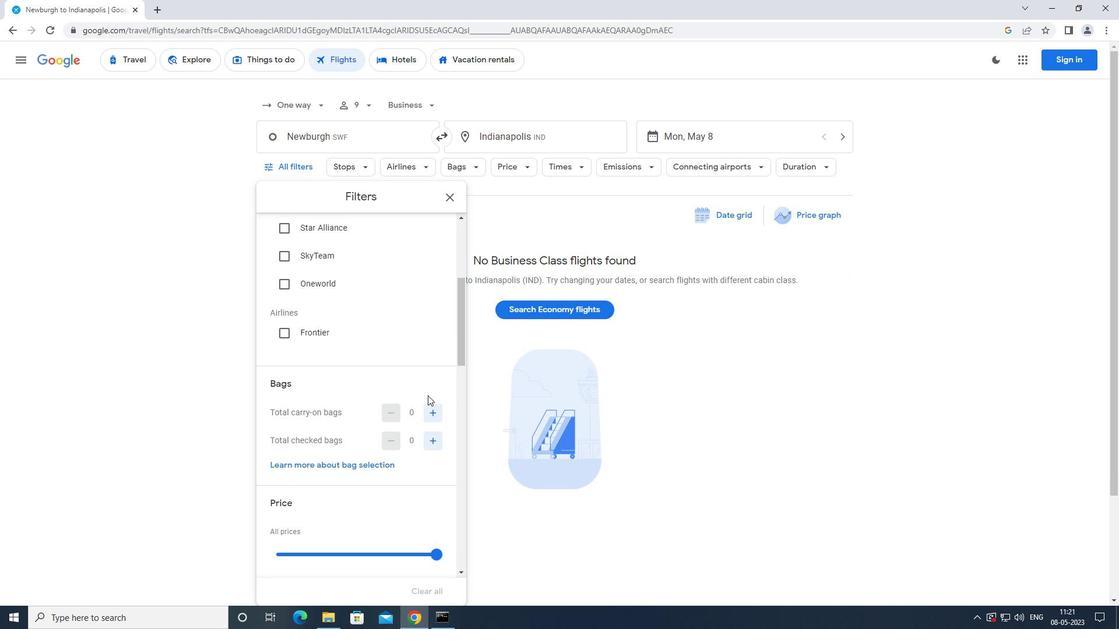 
Action: Mouse scrolled (429, 393) with delta (0, 0)
Screenshot: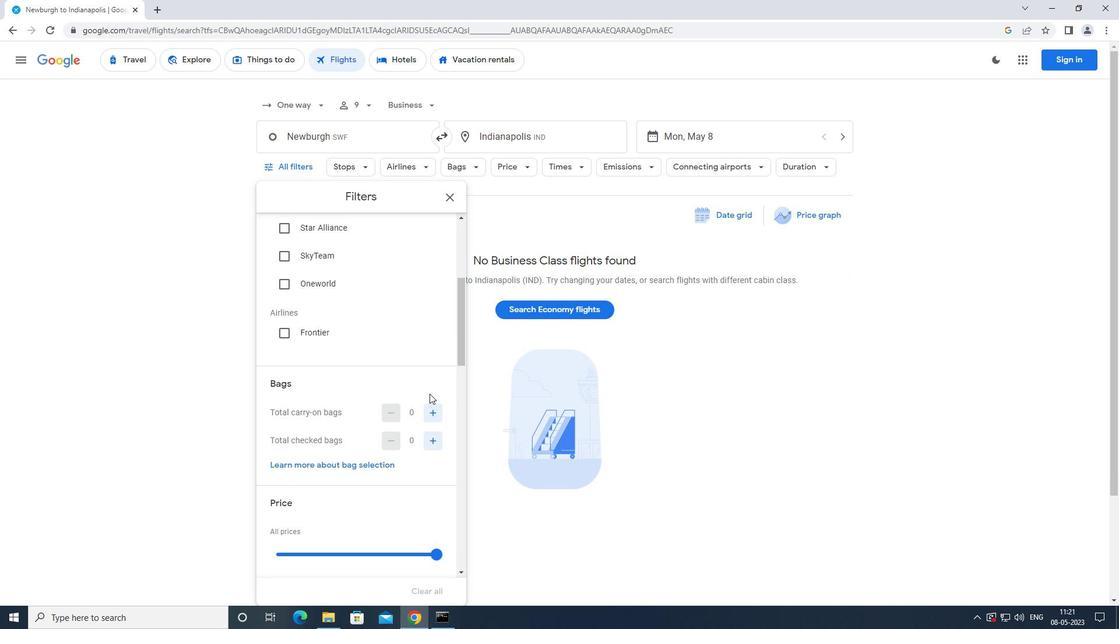 
Action: Mouse scrolled (429, 393) with delta (0, 0)
Screenshot: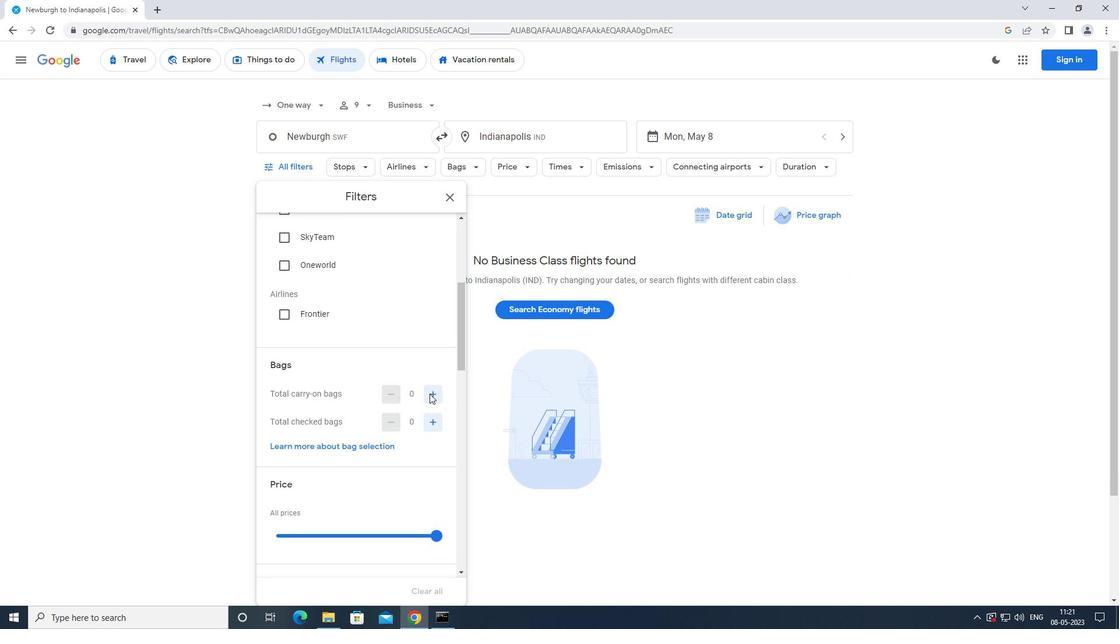 
Action: Mouse scrolled (429, 393) with delta (0, 0)
Screenshot: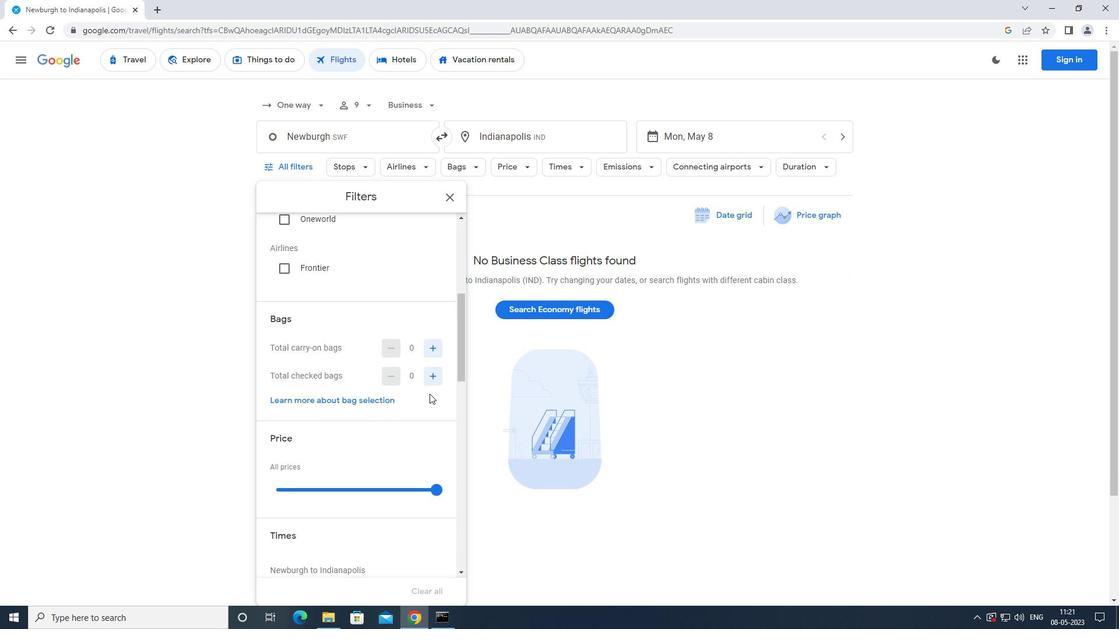 
Action: Mouse moved to (431, 393)
Screenshot: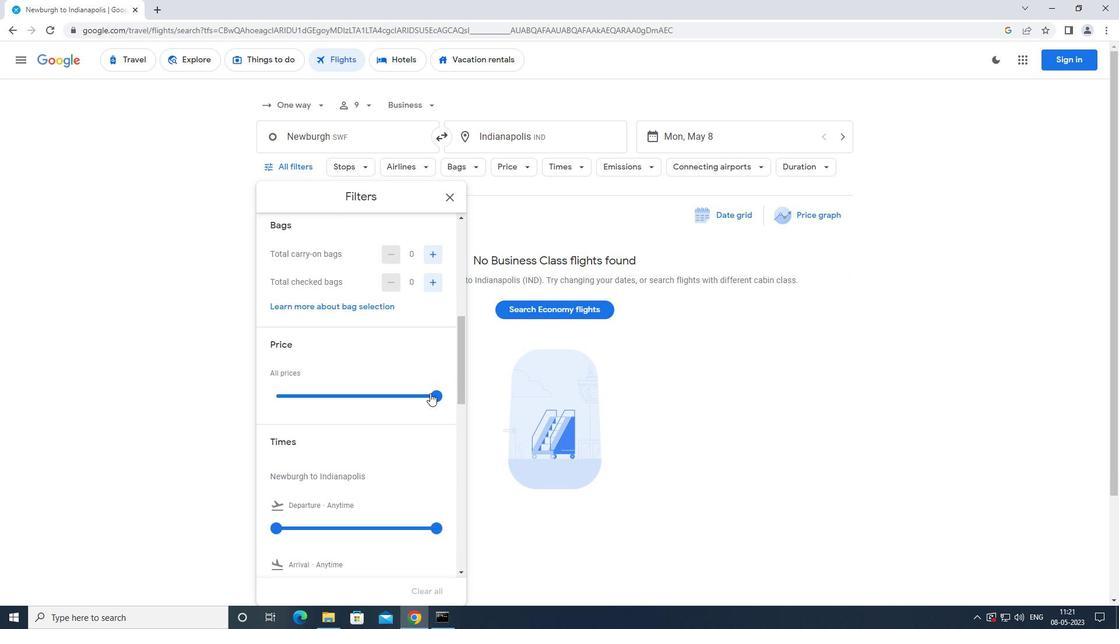 
Action: Mouse scrolled (431, 393) with delta (0, 0)
Screenshot: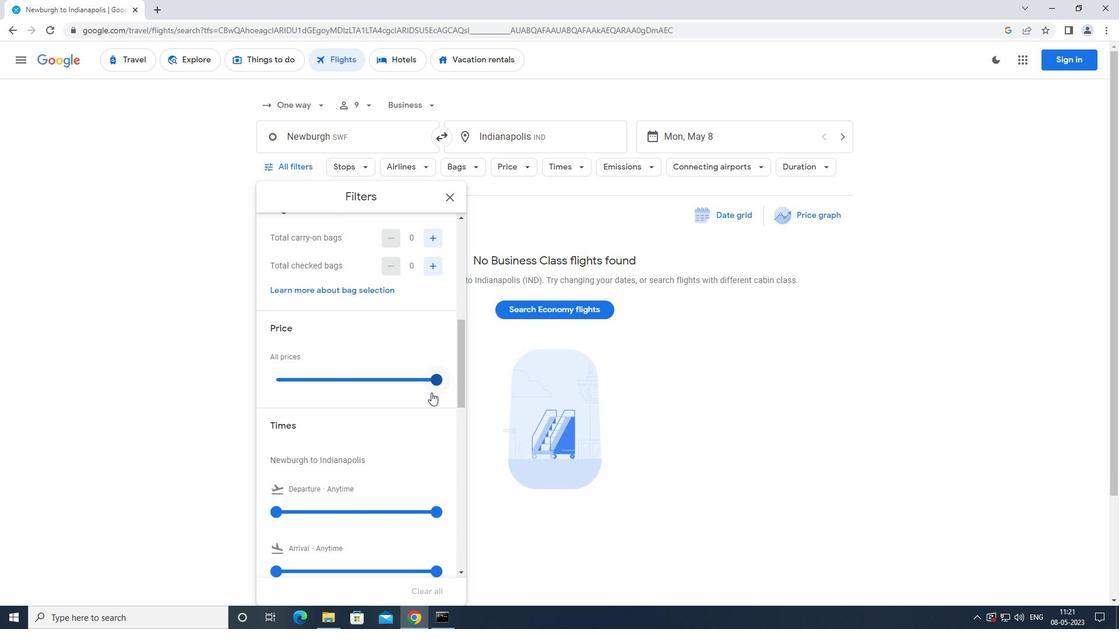 
Action: Mouse scrolled (431, 393) with delta (0, 0)
Screenshot: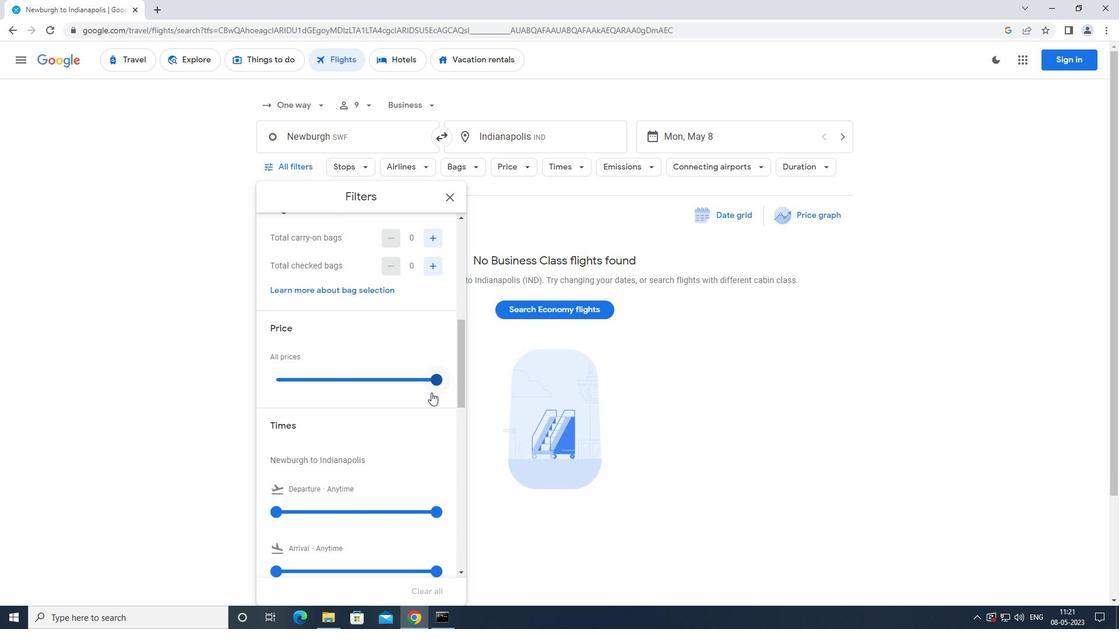 
Action: Mouse scrolled (431, 393) with delta (0, 0)
Screenshot: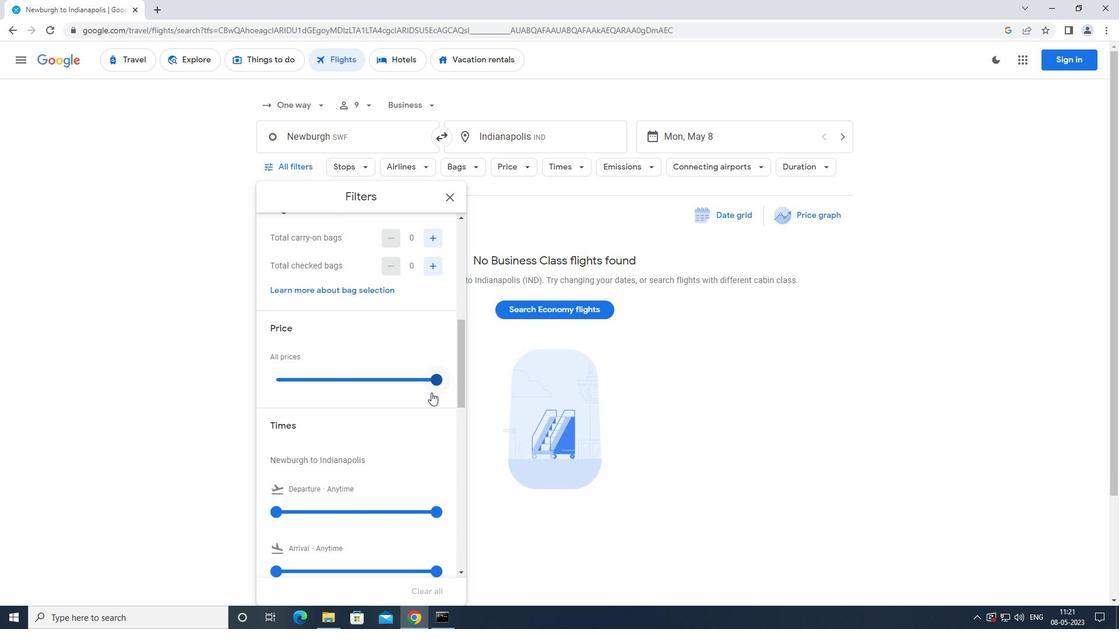 
Action: Mouse moved to (432, 391)
Screenshot: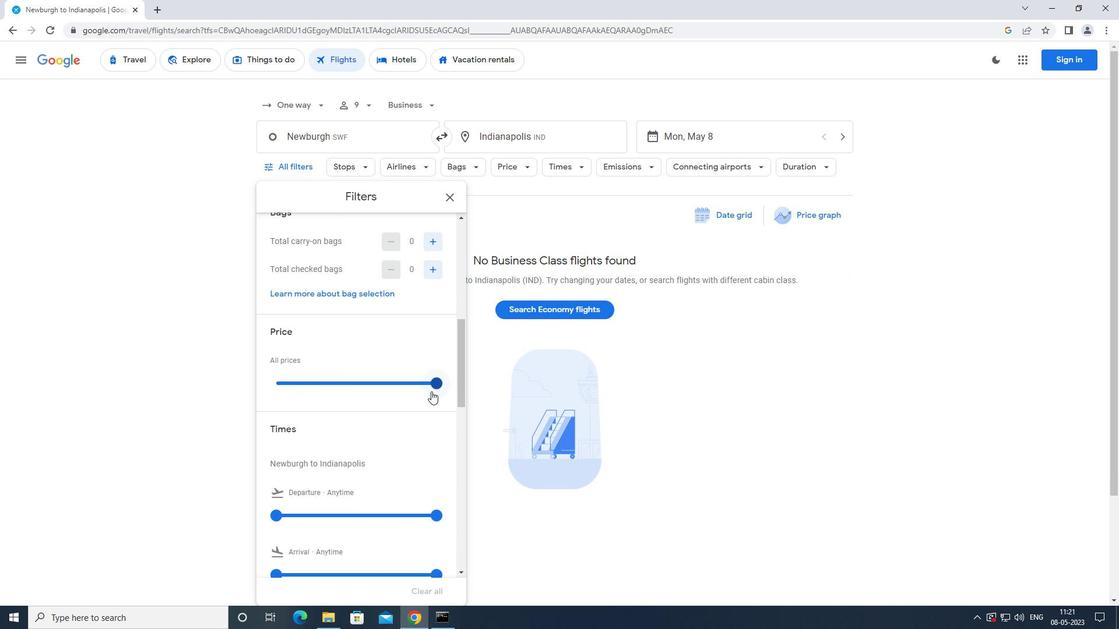 
Action: Mouse scrolled (432, 391) with delta (0, 0)
Screenshot: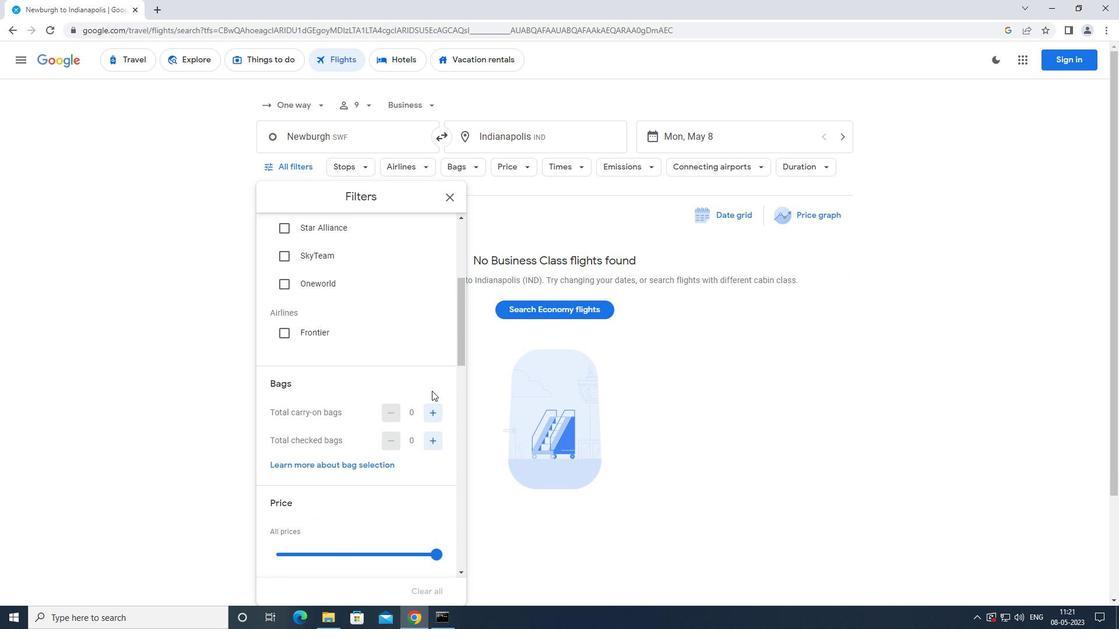 
Action: Mouse moved to (433, 383)
Screenshot: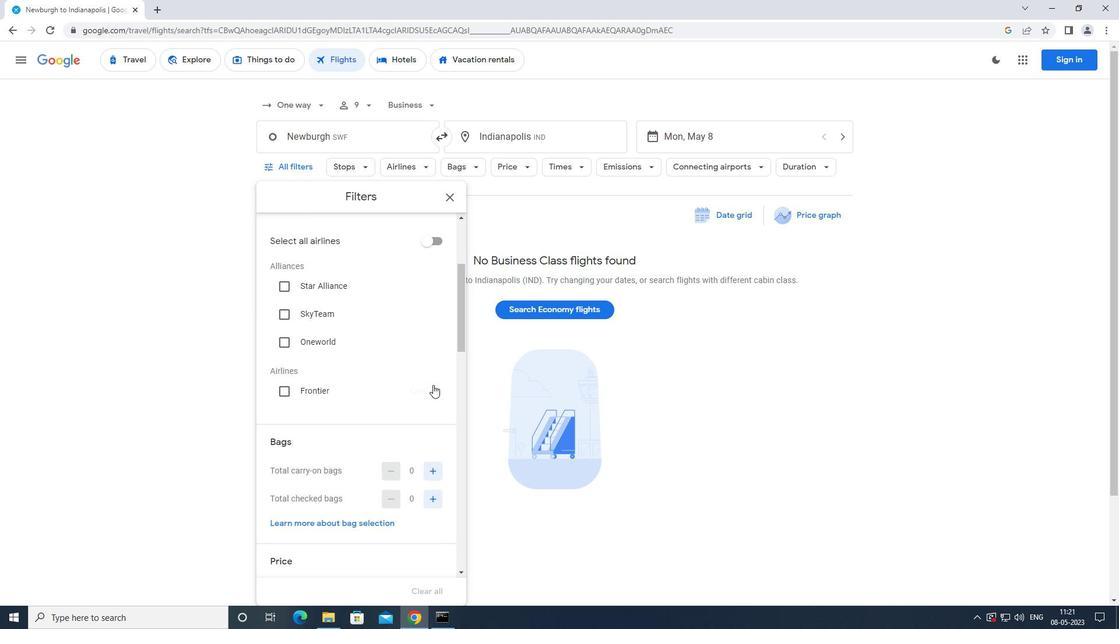 
Action: Mouse scrolled (433, 383) with delta (0, 0)
Screenshot: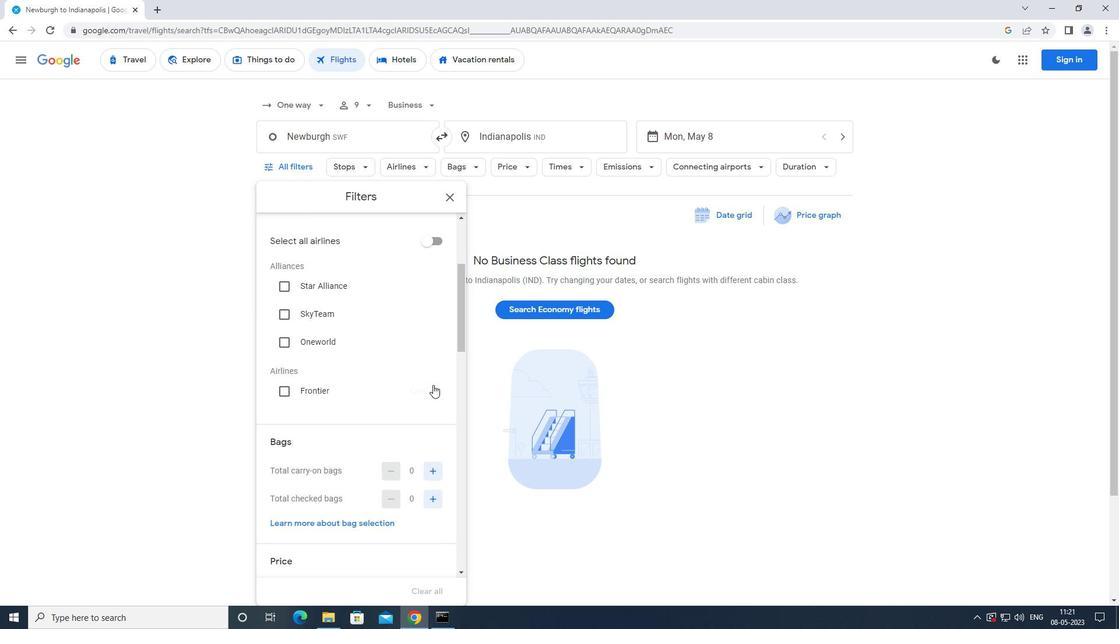 
Action: Mouse scrolled (433, 382) with delta (0, 0)
Screenshot: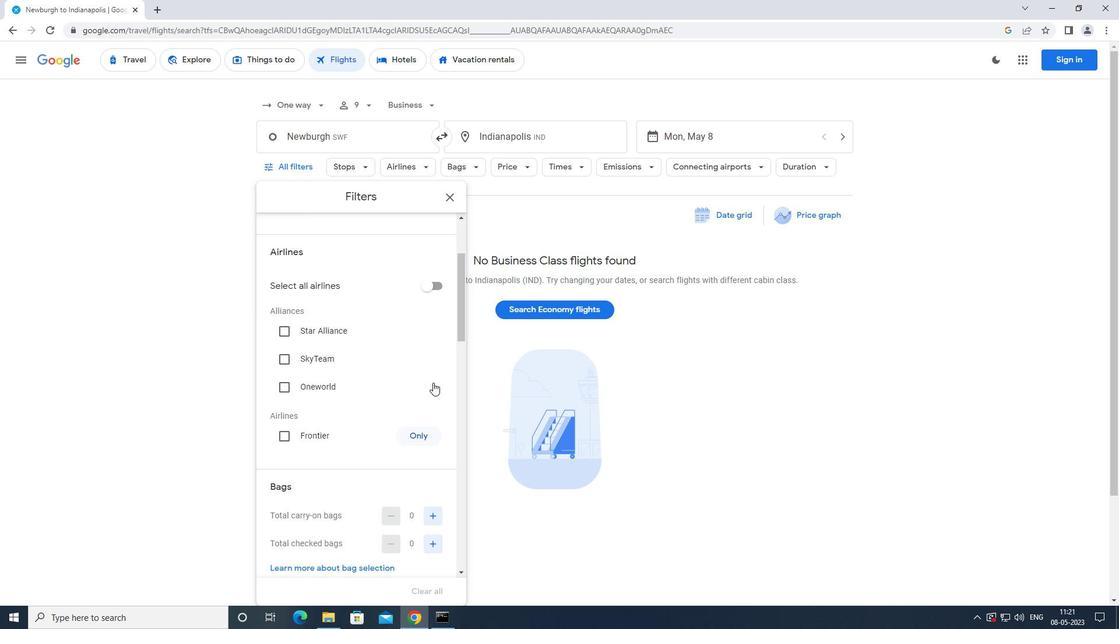 
Action: Mouse scrolled (433, 382) with delta (0, 0)
Screenshot: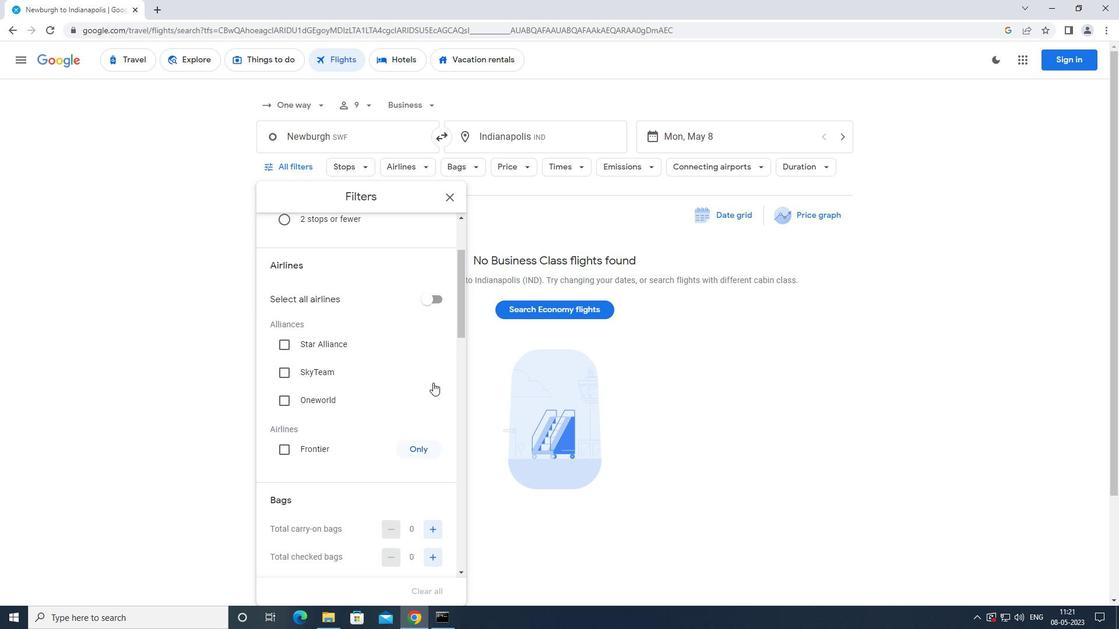 
Action: Mouse scrolled (433, 382) with delta (0, 0)
Screenshot: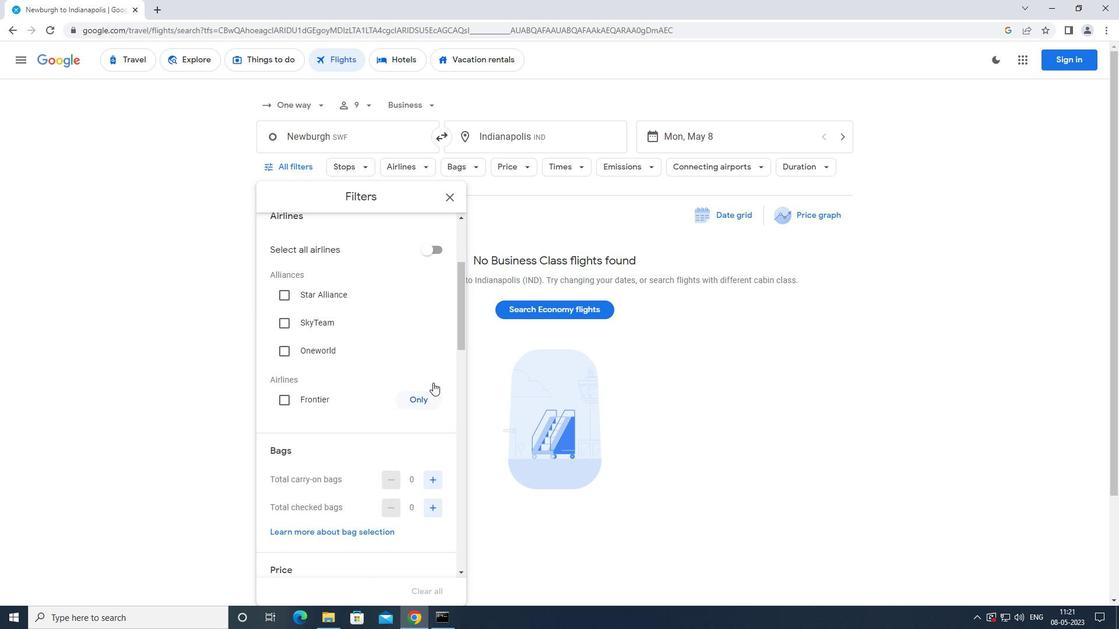 
Action: Mouse moved to (435, 383)
Screenshot: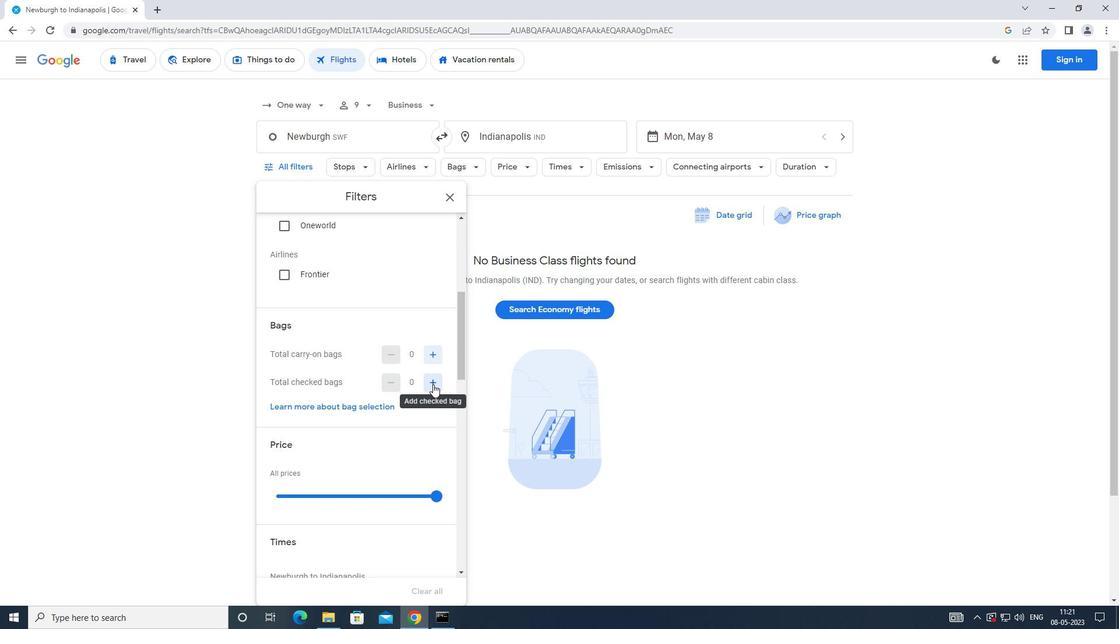 
Action: Mouse pressed left at (435, 383)
Screenshot: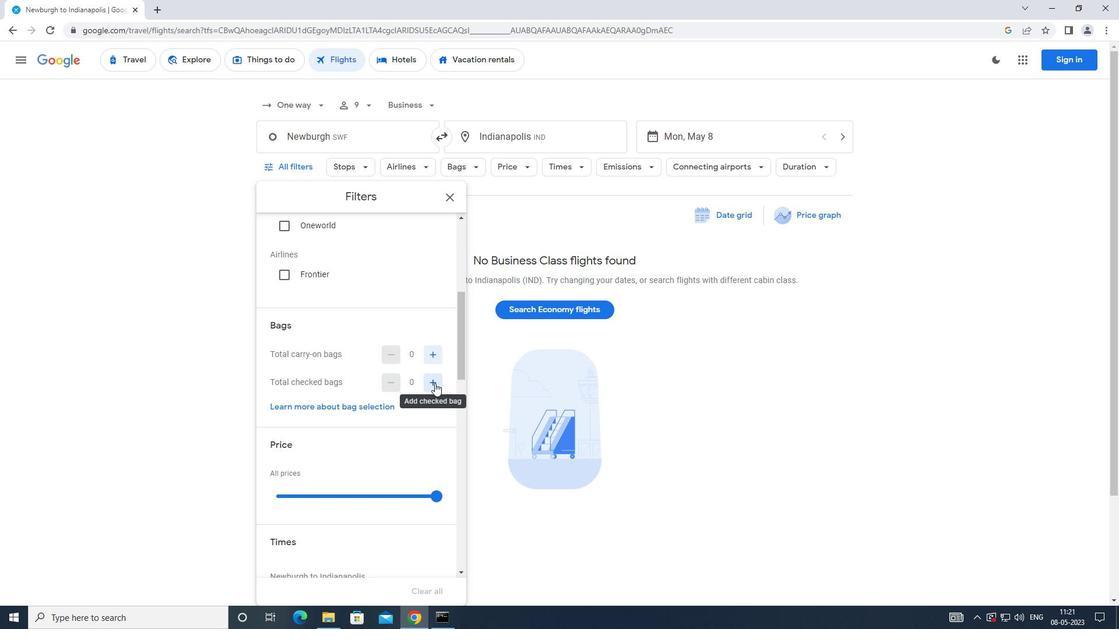 
Action: Mouse pressed left at (435, 383)
Screenshot: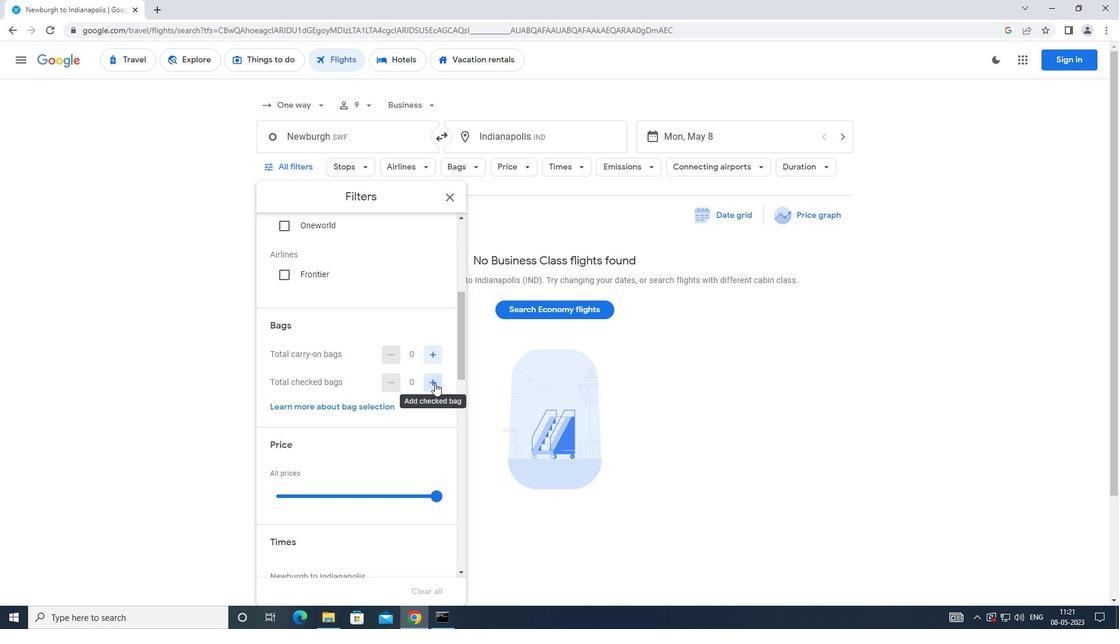 
Action: Mouse scrolled (435, 383) with delta (0, 0)
Screenshot: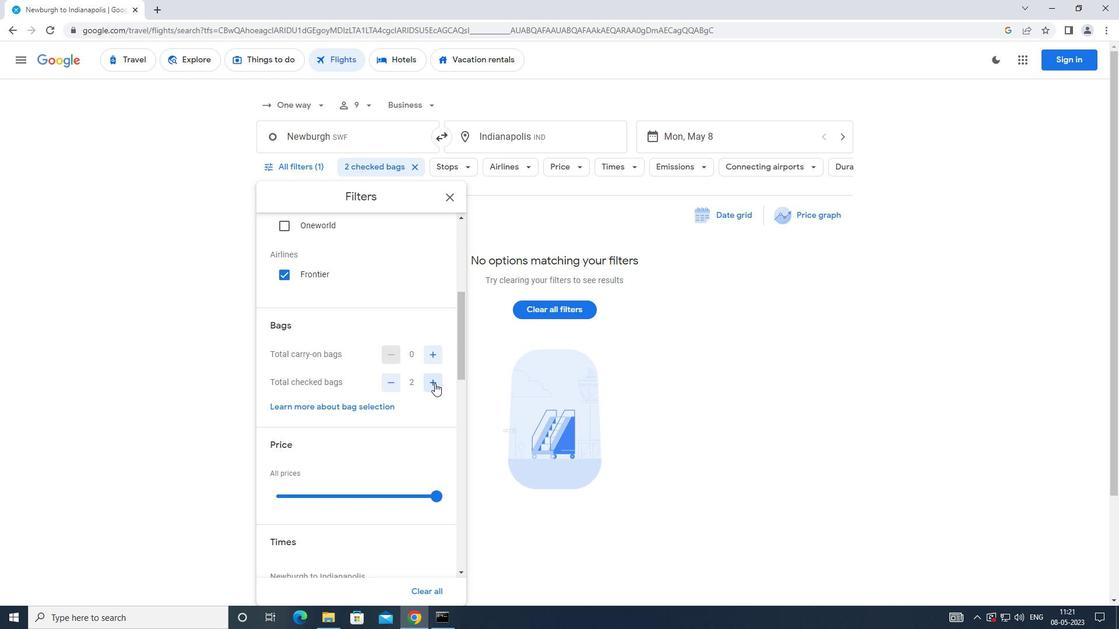 
Action: Mouse scrolled (435, 383) with delta (0, 0)
Screenshot: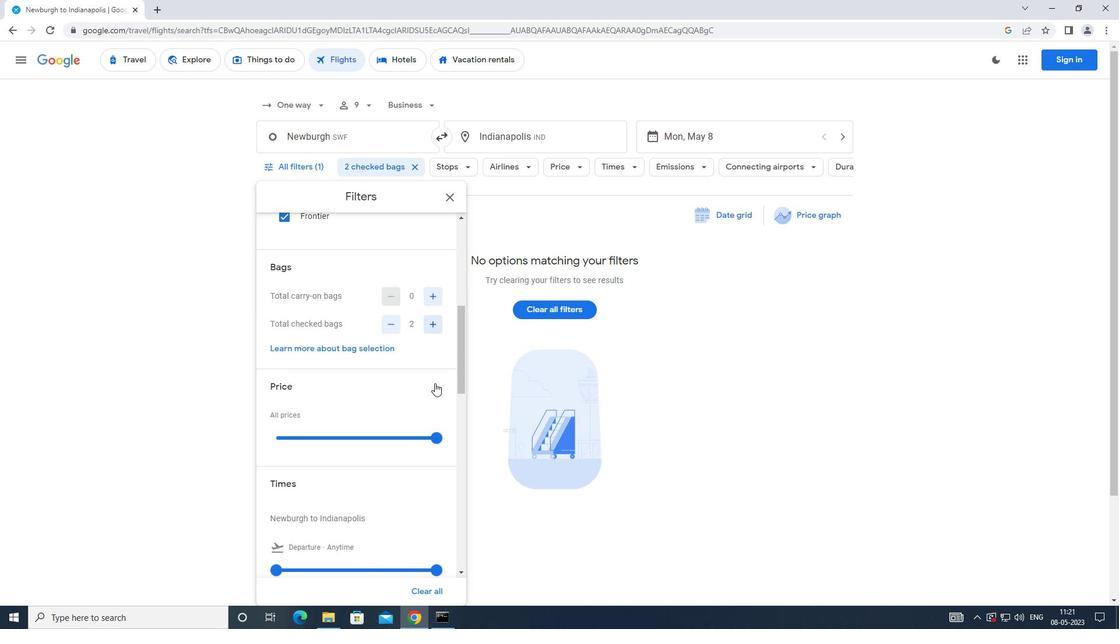 
Action: Mouse moved to (434, 384)
Screenshot: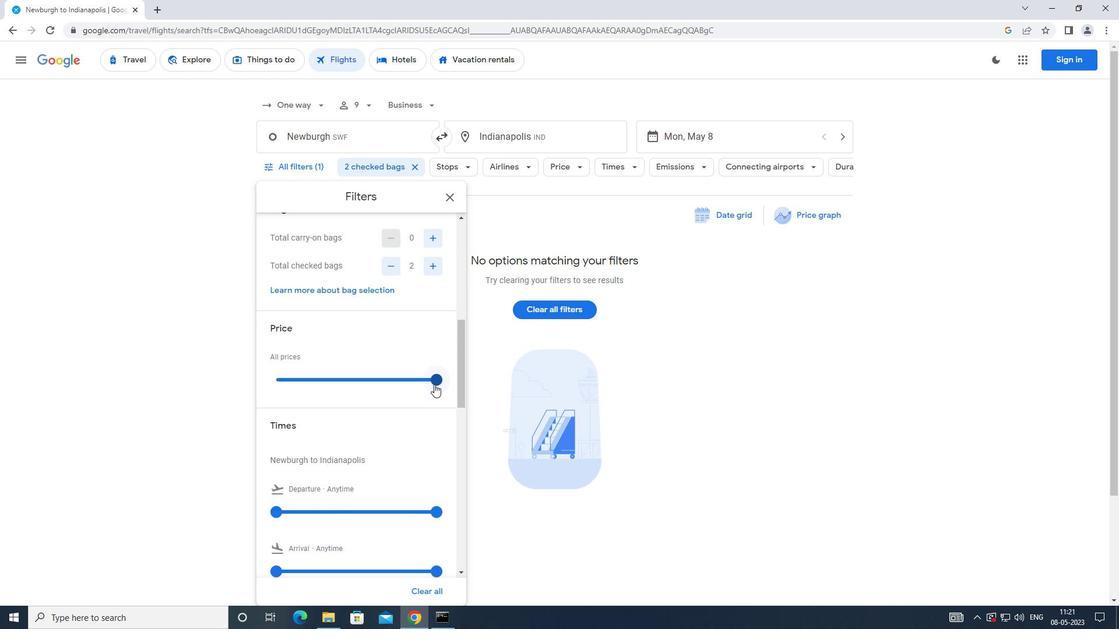 
Action: Mouse pressed left at (434, 384)
Screenshot: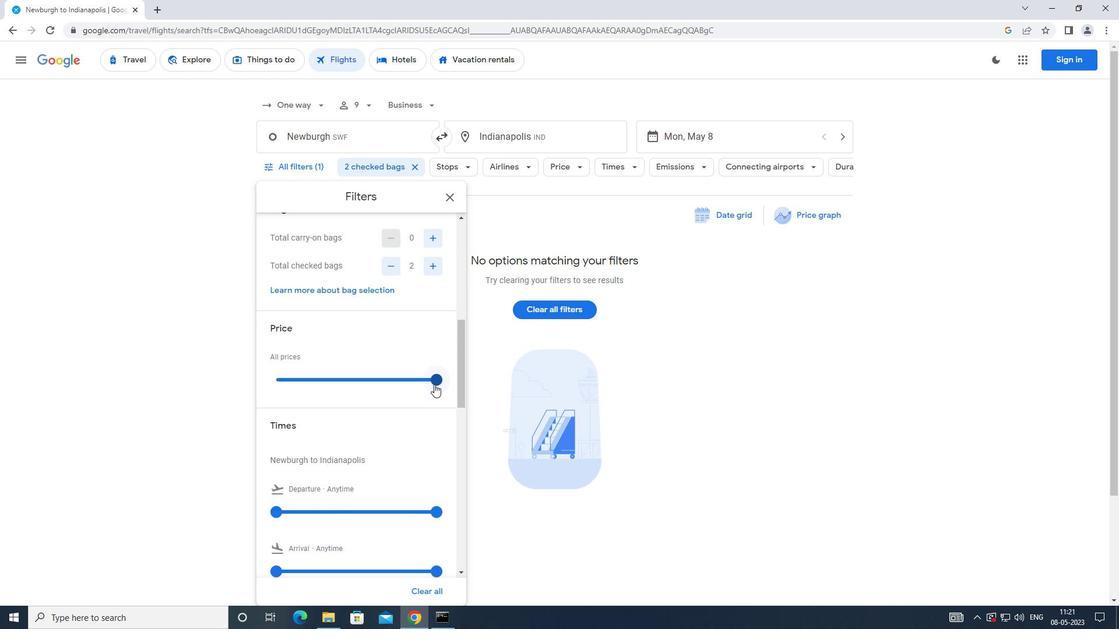 
Action: Mouse moved to (344, 382)
Screenshot: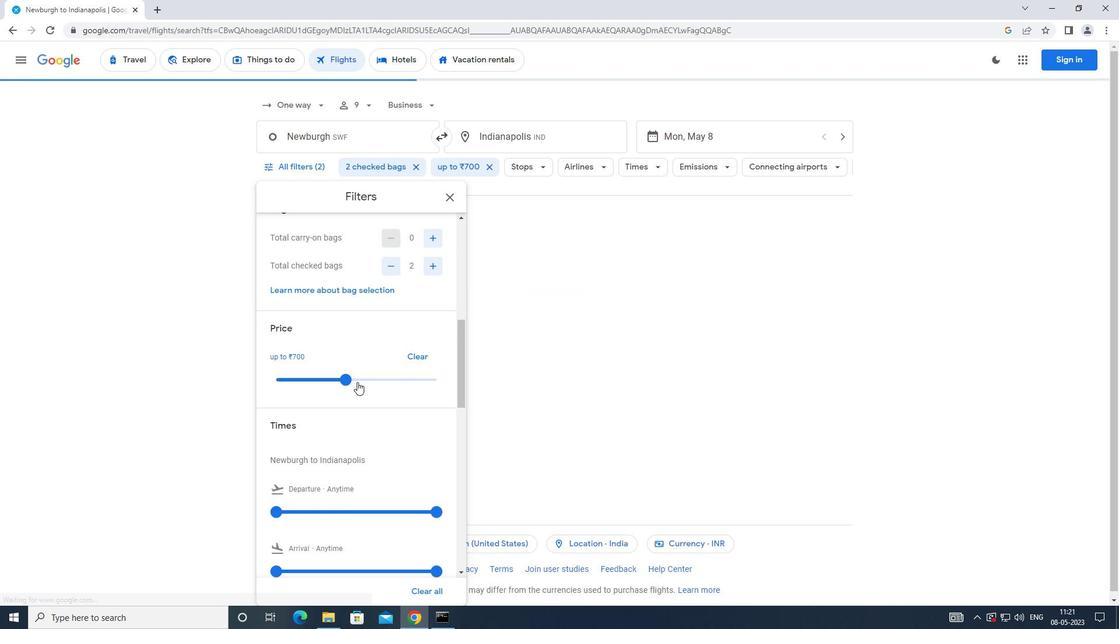 
Action: Mouse pressed left at (344, 382)
Screenshot: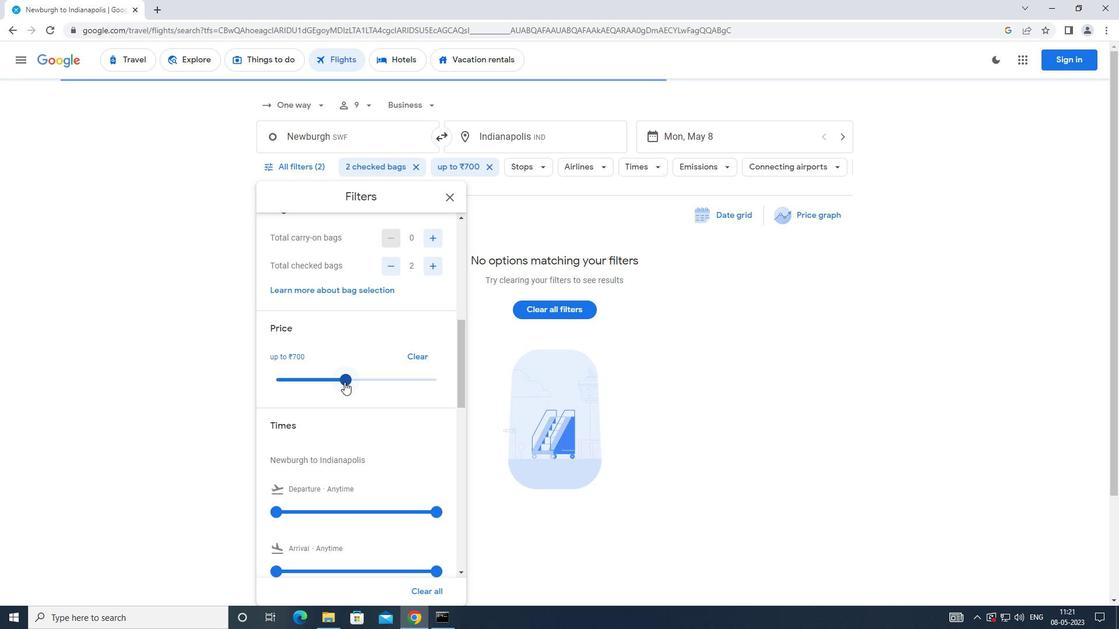 
Action: Mouse moved to (379, 367)
Screenshot: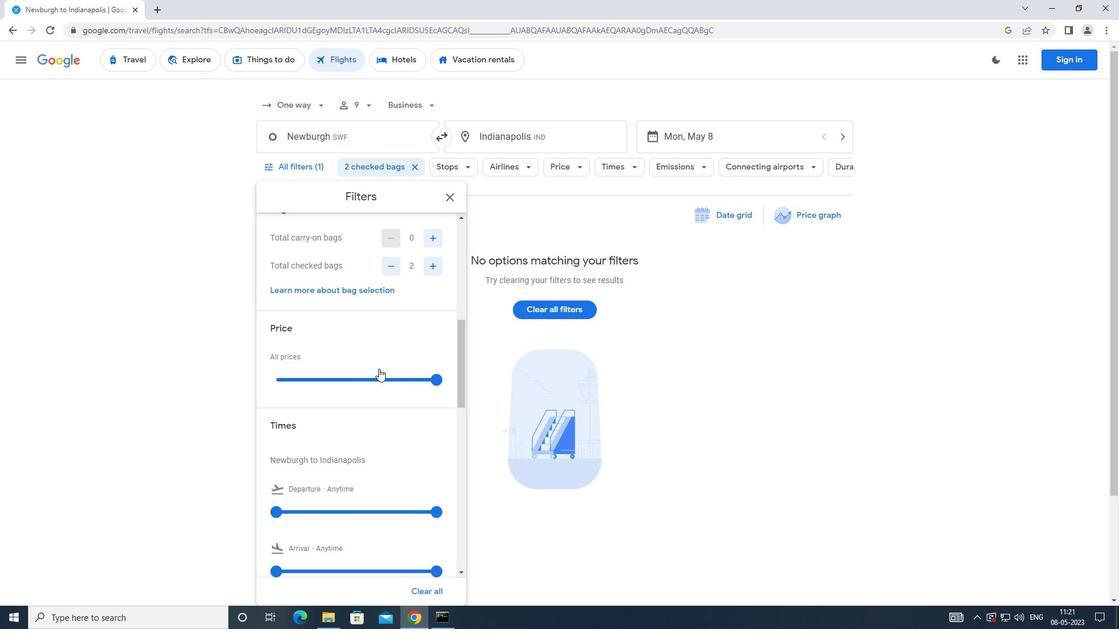 
Action: Mouse scrolled (379, 366) with delta (0, 0)
Screenshot: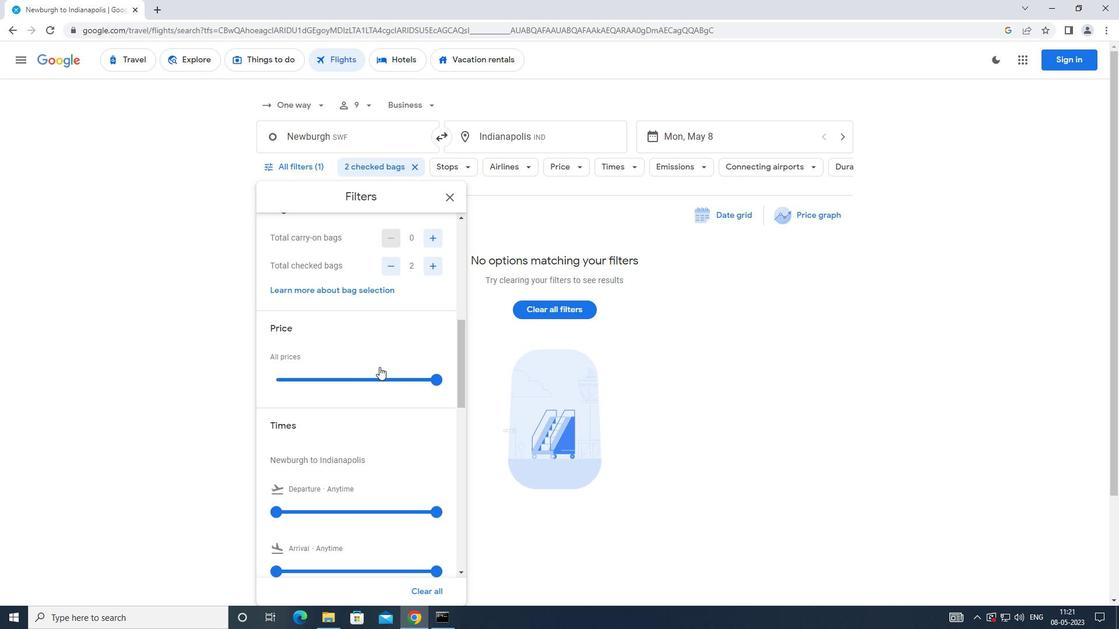 
Action: Mouse scrolled (379, 366) with delta (0, 0)
Screenshot: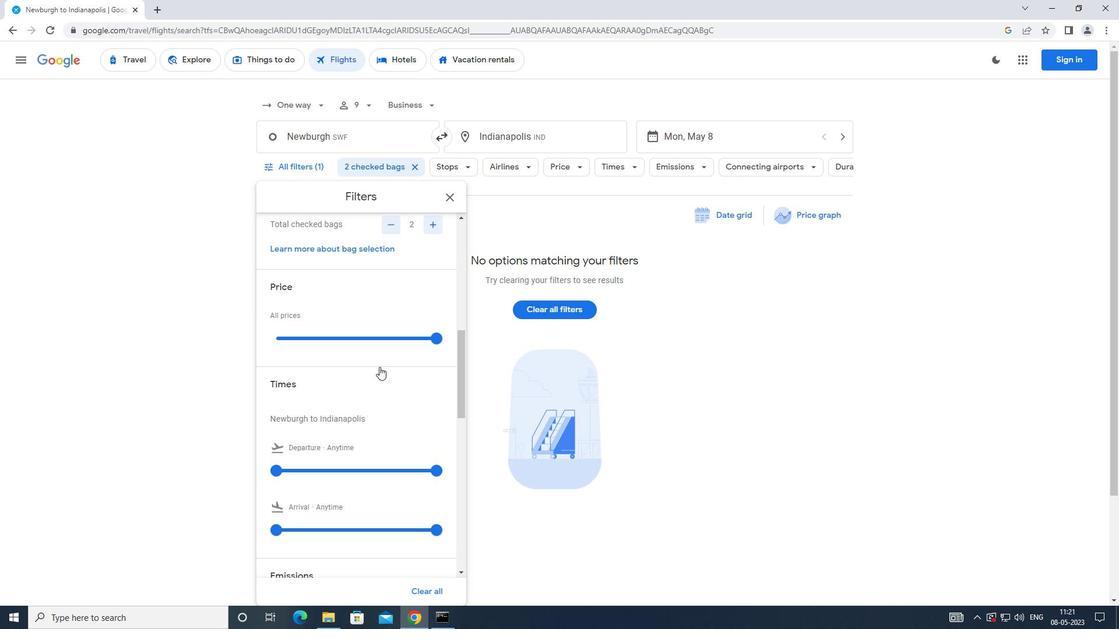 
Action: Mouse moved to (279, 395)
Screenshot: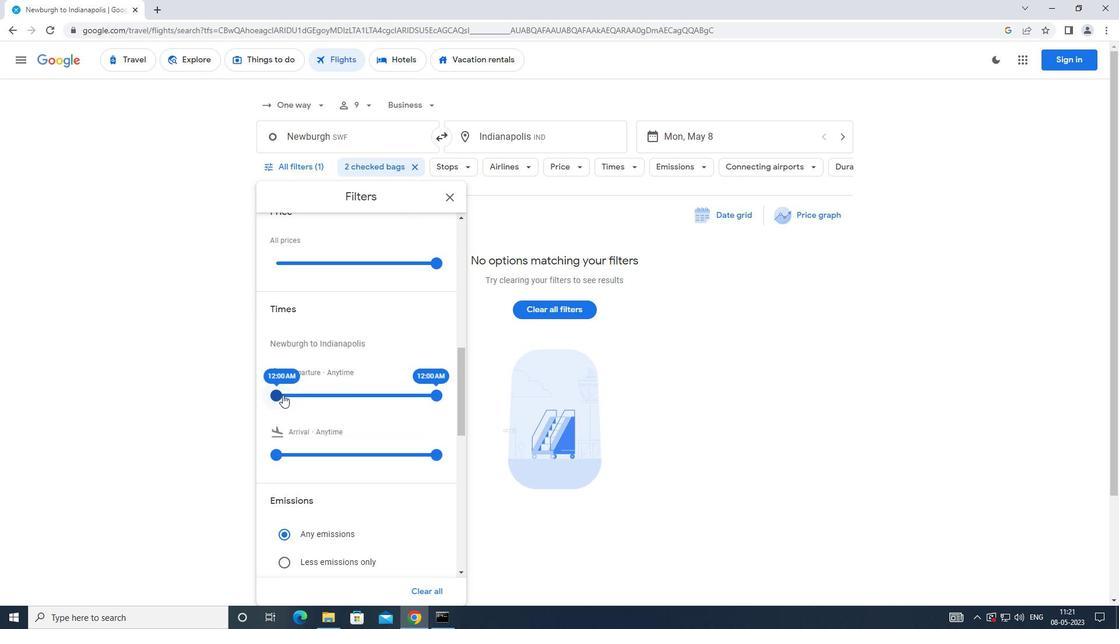 
Action: Mouse pressed left at (279, 395)
Screenshot: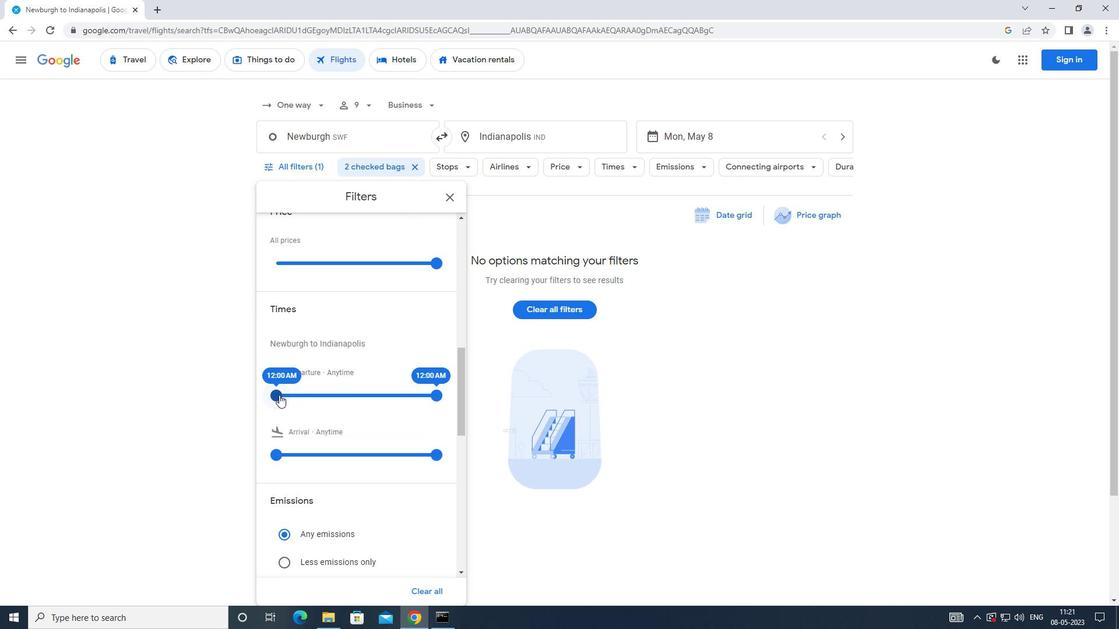 
Action: Mouse moved to (431, 392)
Screenshot: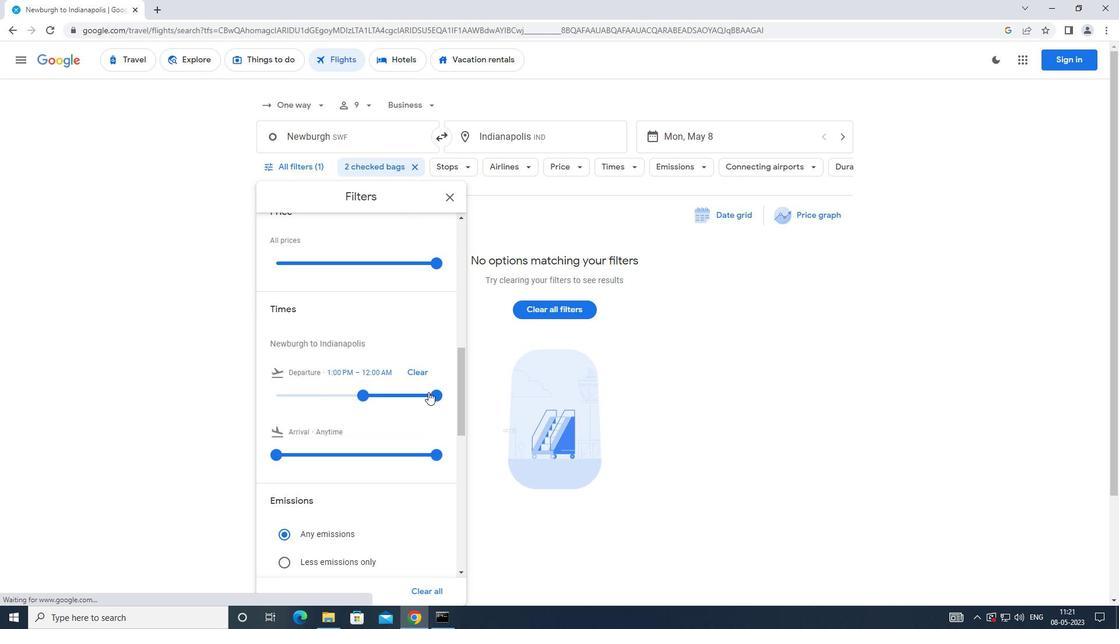 
Action: Mouse pressed left at (431, 392)
Screenshot: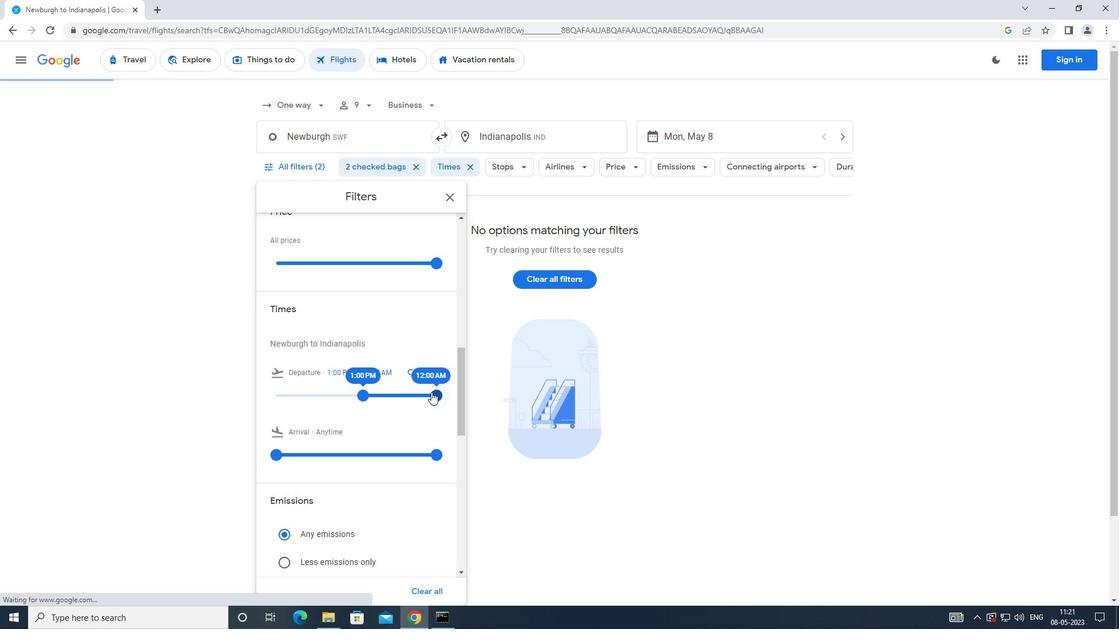 
Action: Mouse moved to (456, 201)
Screenshot: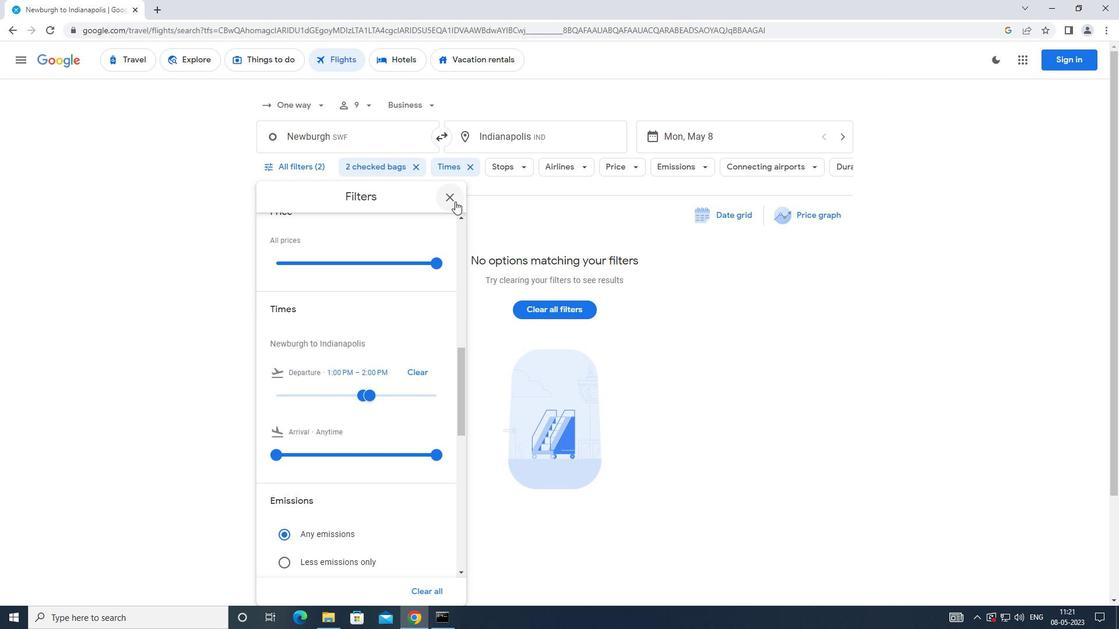 
Action: Mouse pressed left at (456, 201)
Screenshot: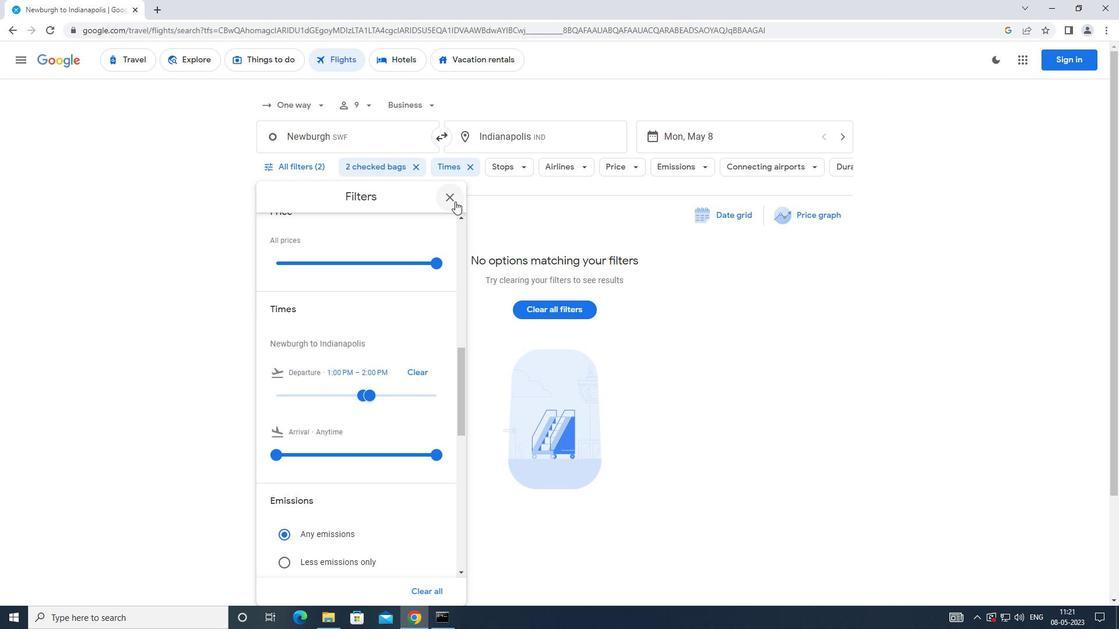 
Action: Mouse moved to (458, 200)
Screenshot: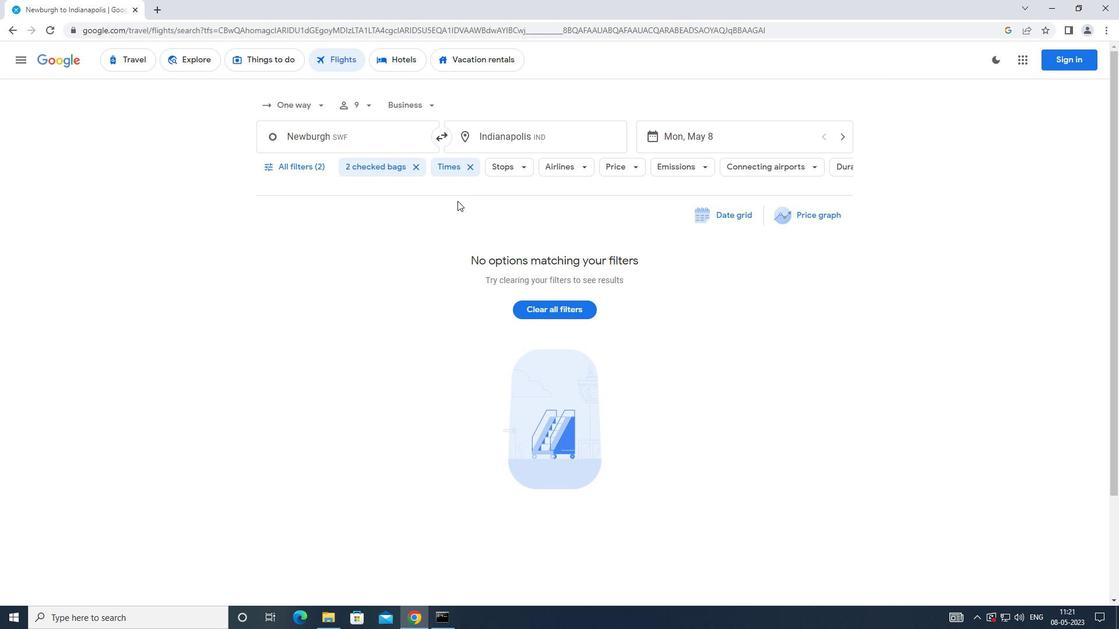 
